 Task: Change  the formatting of the data to Which is Less than 10, In conditional formating, put the option 'Light Red Fill with Drak Red Text. 'In the sheet   Revive Sales   book
Action: Mouse moved to (35, 191)
Screenshot: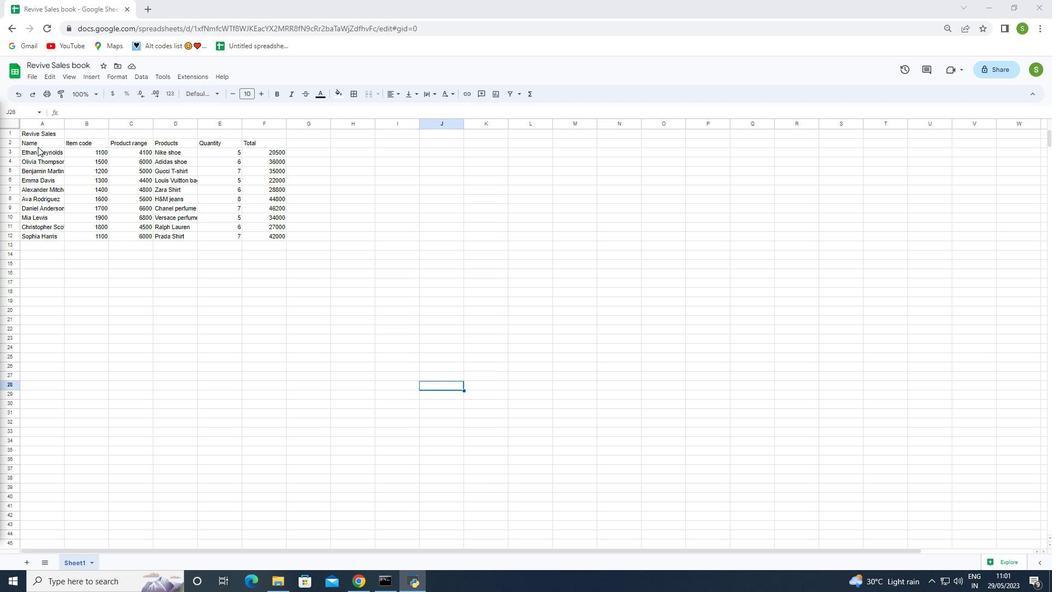 
Action: Mouse pressed left at (35, 191)
Screenshot: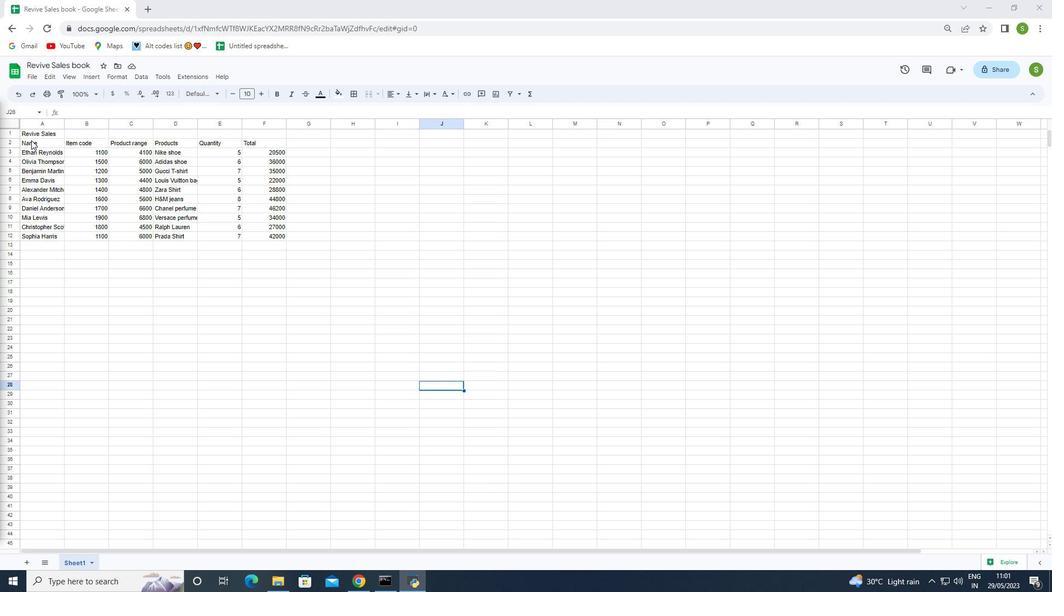 
Action: Key pressed <Key.shift><Key.right><Key.left><Key.down><Key.down><Key.down><Key.down><Key.down><Key.down><Key.down><Key.down><Key.down><Key.down><Key.down><Key.down>
Screenshot: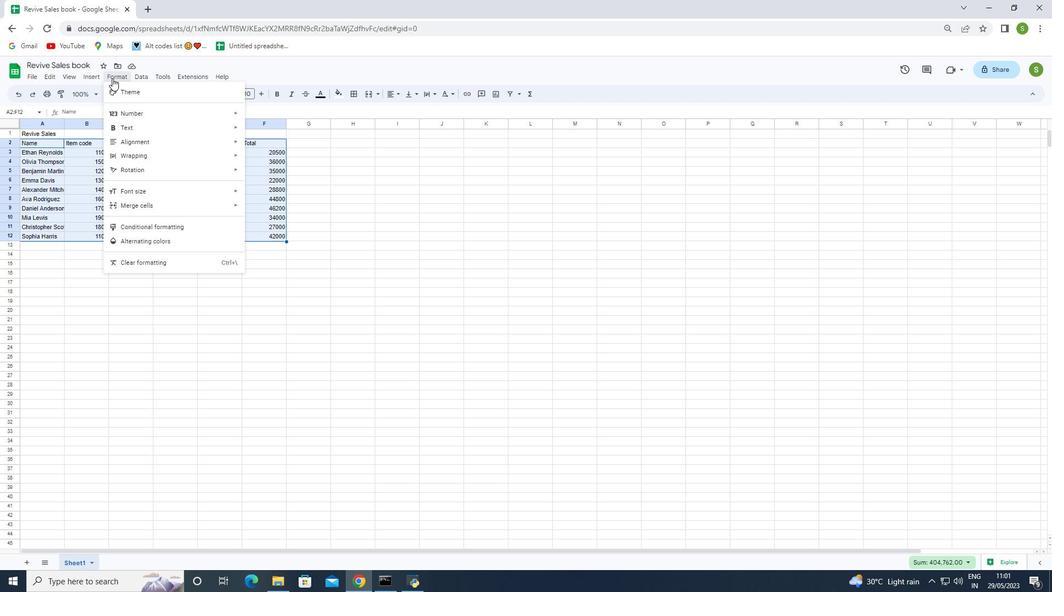 
Action: Mouse moved to (190, 104)
Screenshot: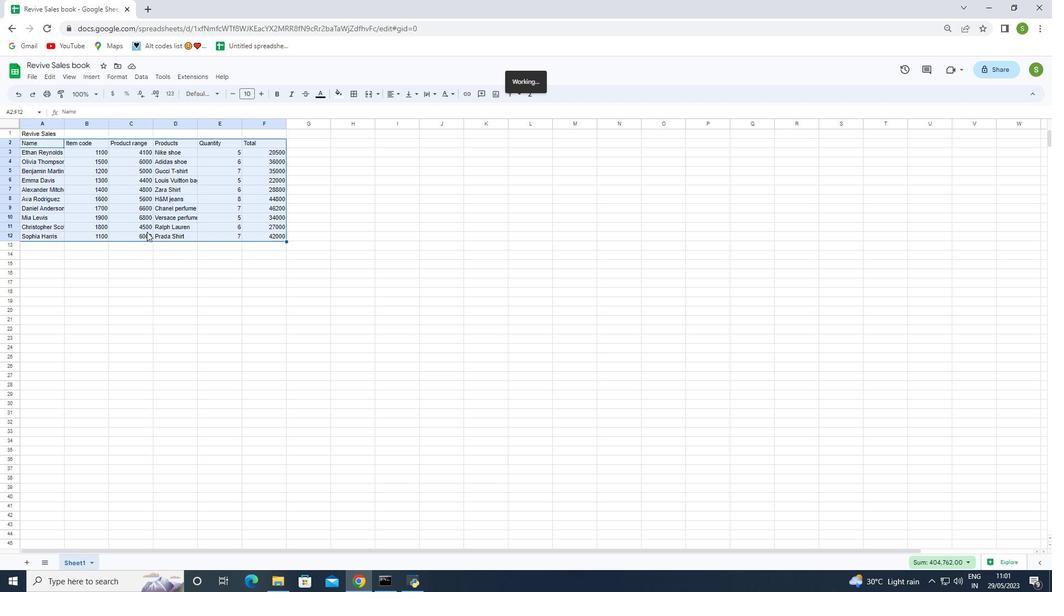 
Action: Mouse pressed left at (190, 104)
Screenshot: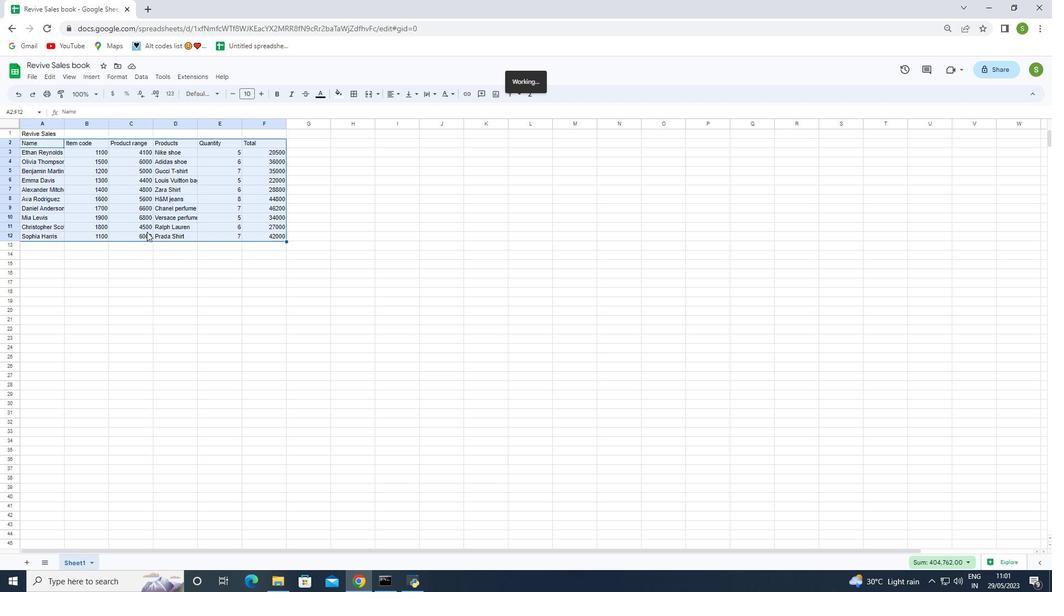 
Action: Mouse moved to (279, 336)
Screenshot: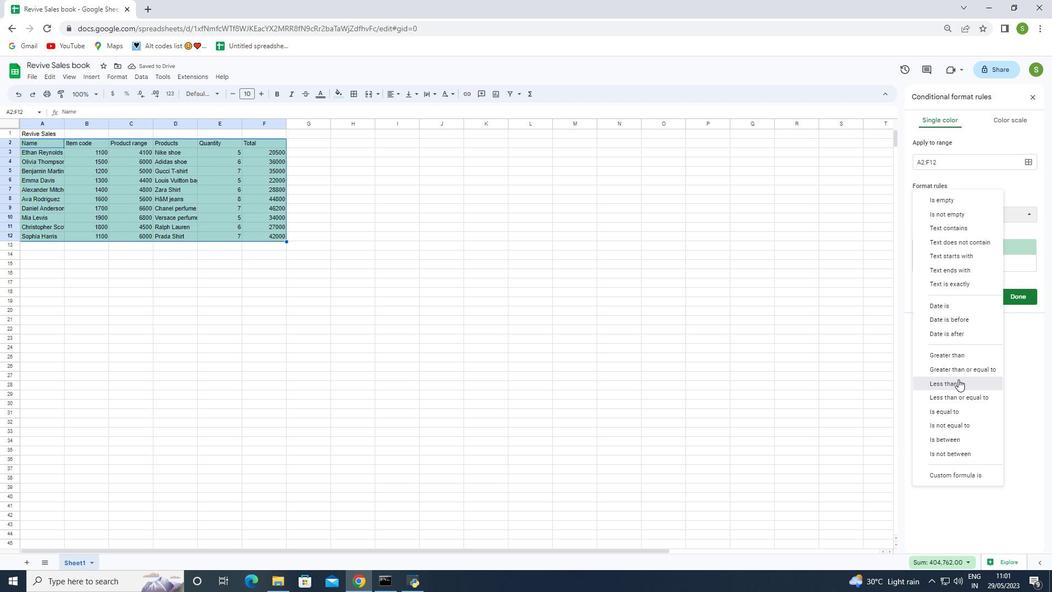 
Action: Mouse pressed left at (279, 336)
Screenshot: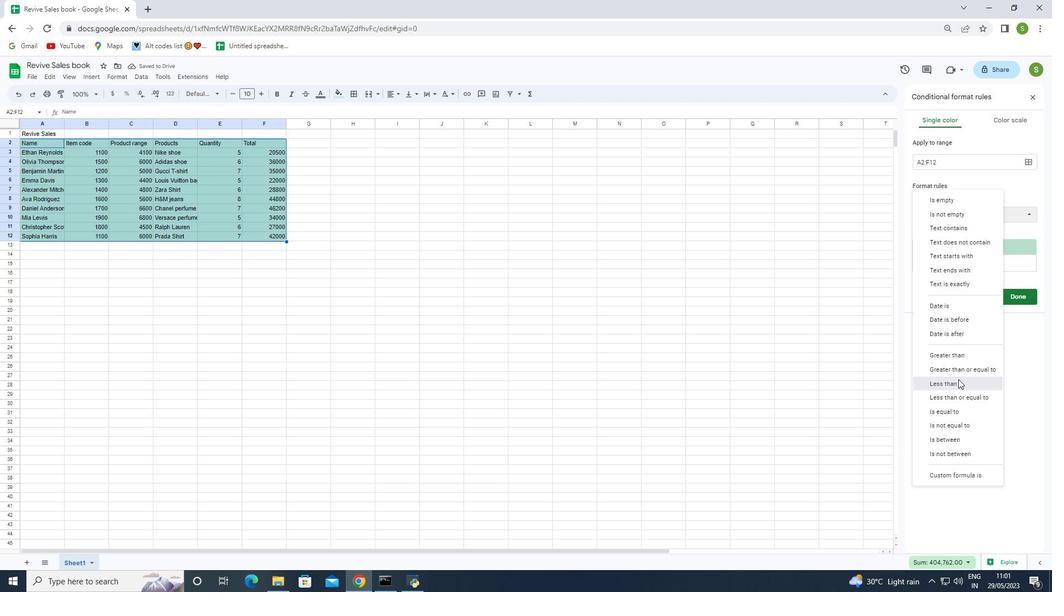 
Action: Mouse moved to (946, 313)
Screenshot: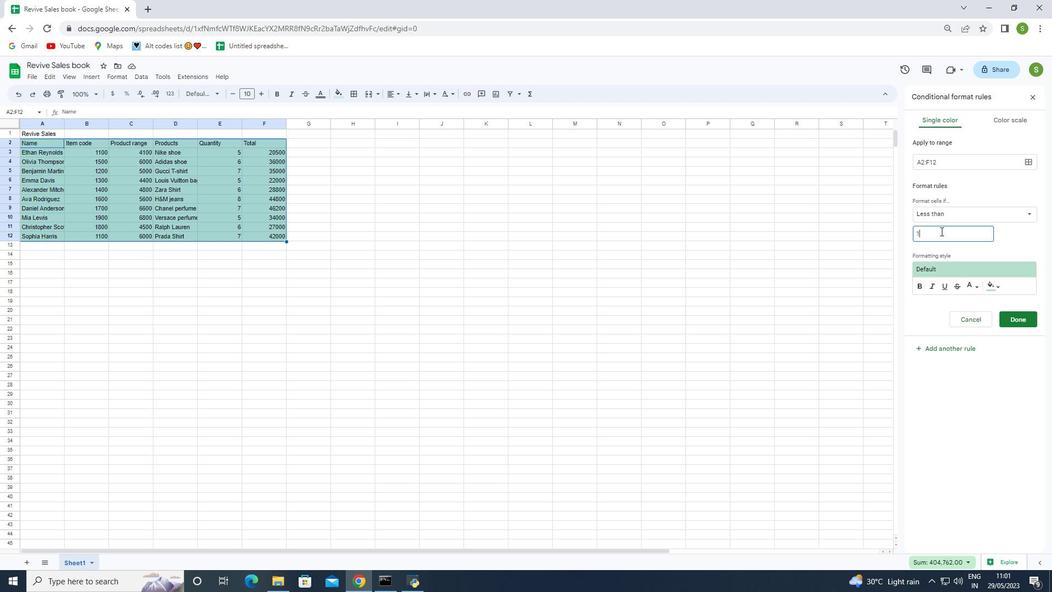 
Action: Mouse pressed left at (946, 313)
Screenshot: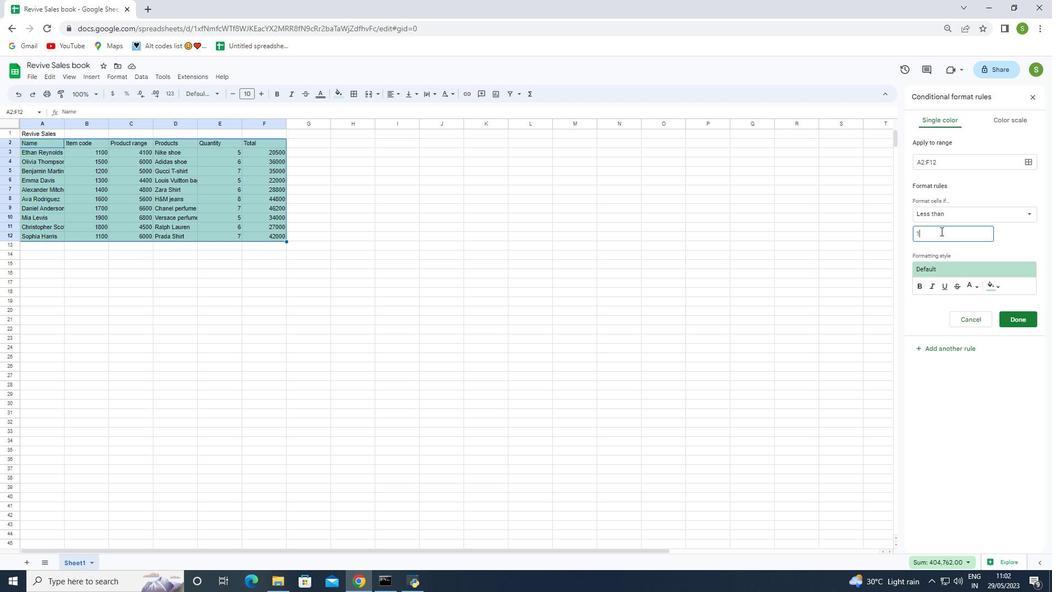 
Action: Mouse moved to (907, 372)
Screenshot: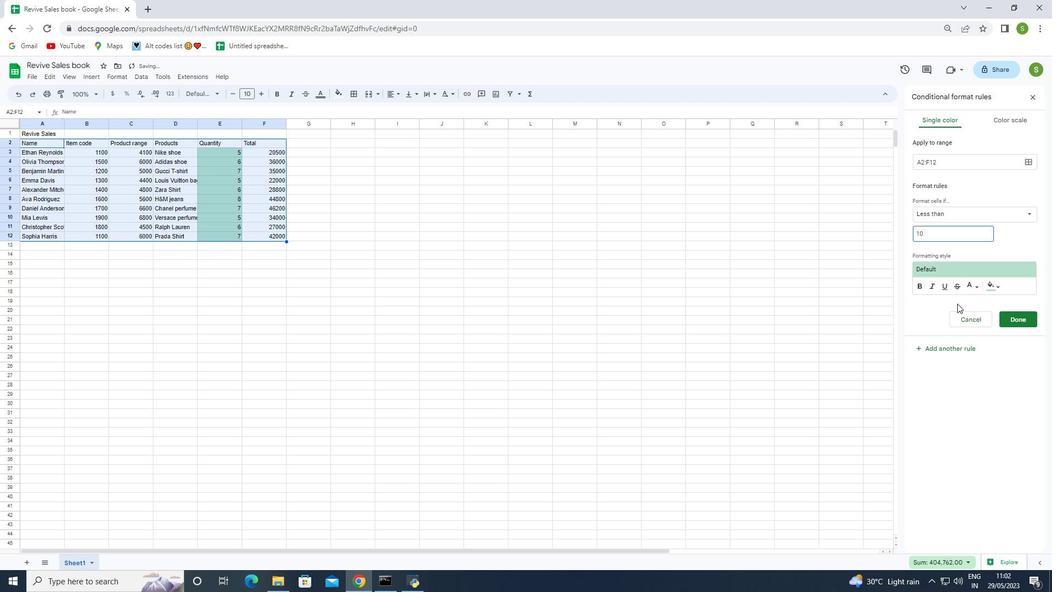 
Action: Mouse scrolled (907, 372) with delta (0, 0)
Screenshot: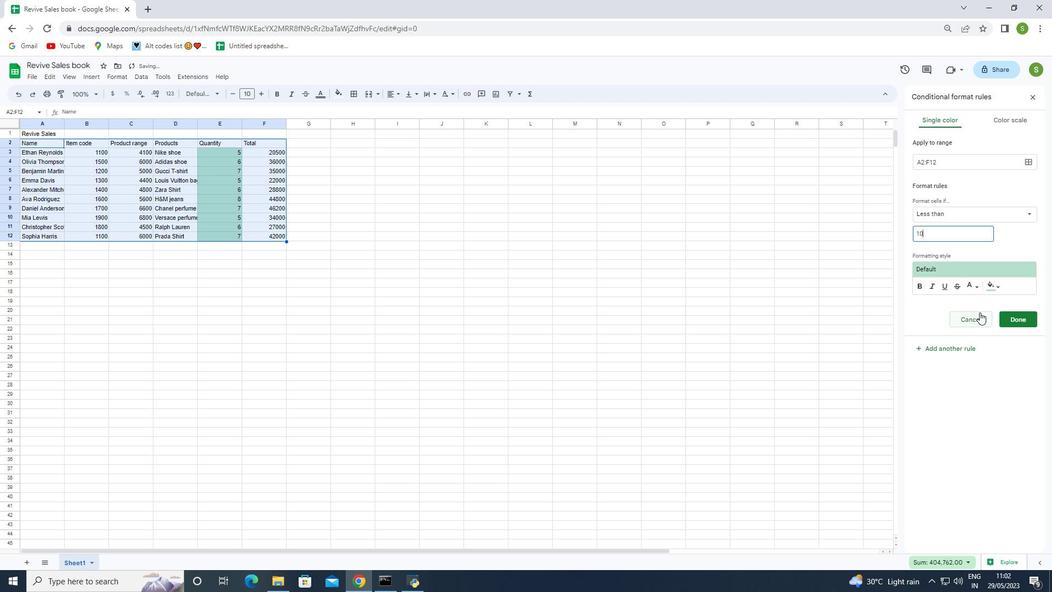 
Action: Mouse moved to (905, 446)
Screenshot: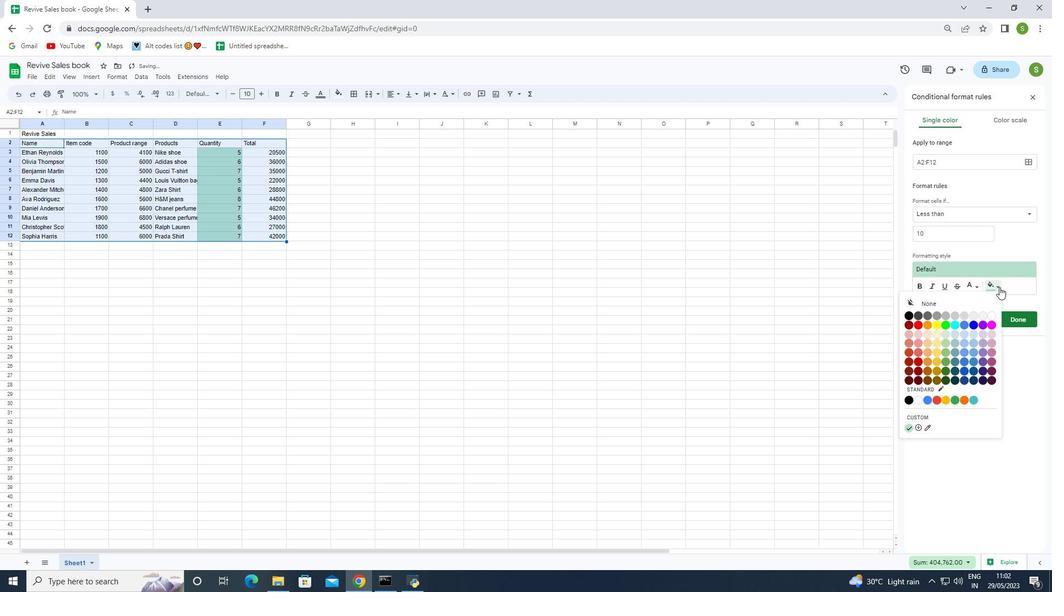 
Action: Mouse scrolled (908, 464) with delta (0, 0)
Screenshot: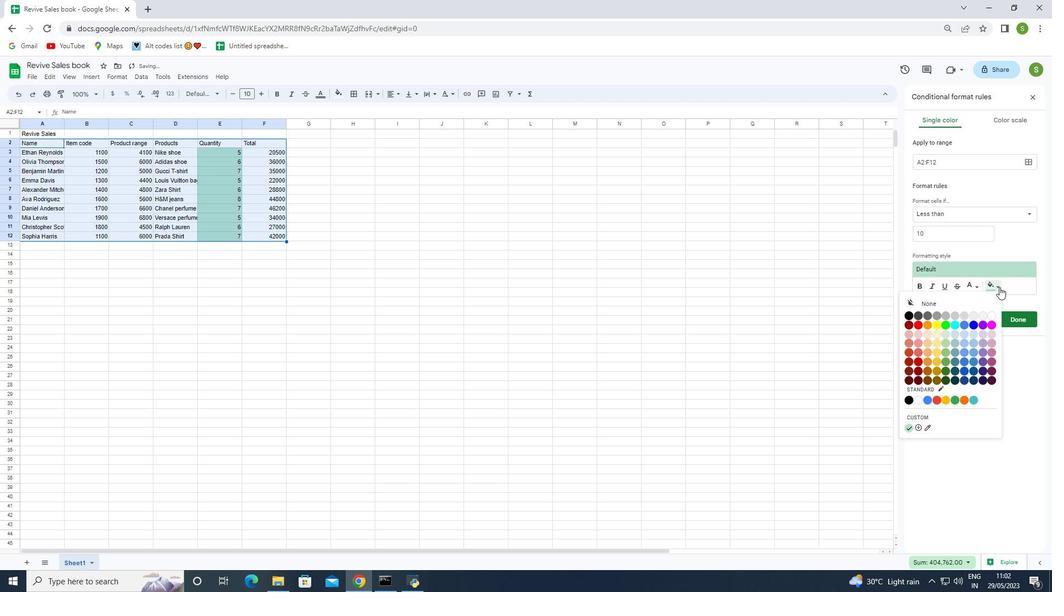 
Action: Mouse moved to (911, 442)
Screenshot: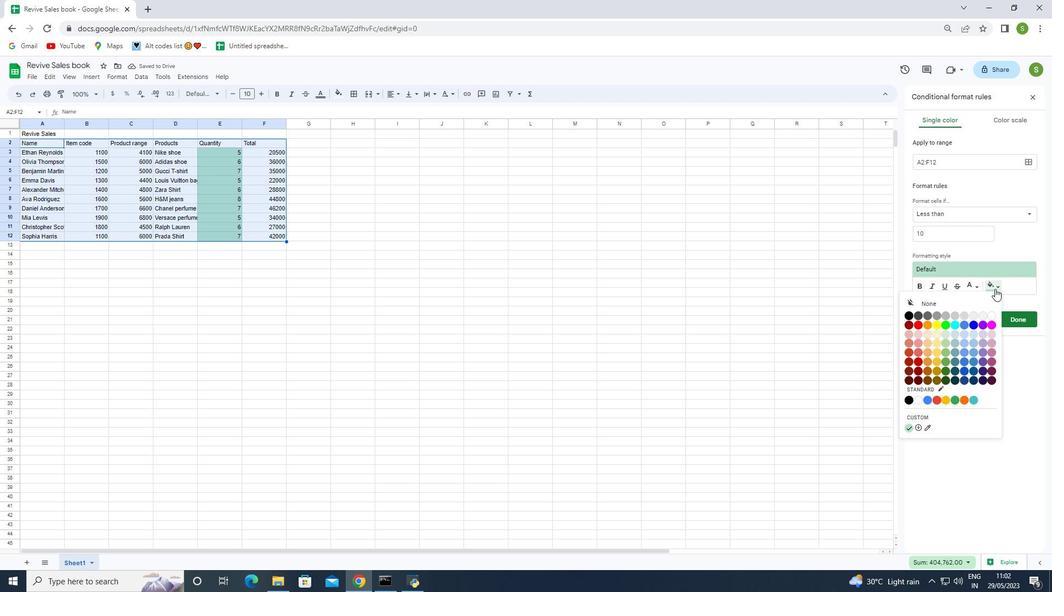 
Action: Mouse pressed left at (911, 442)
Screenshot: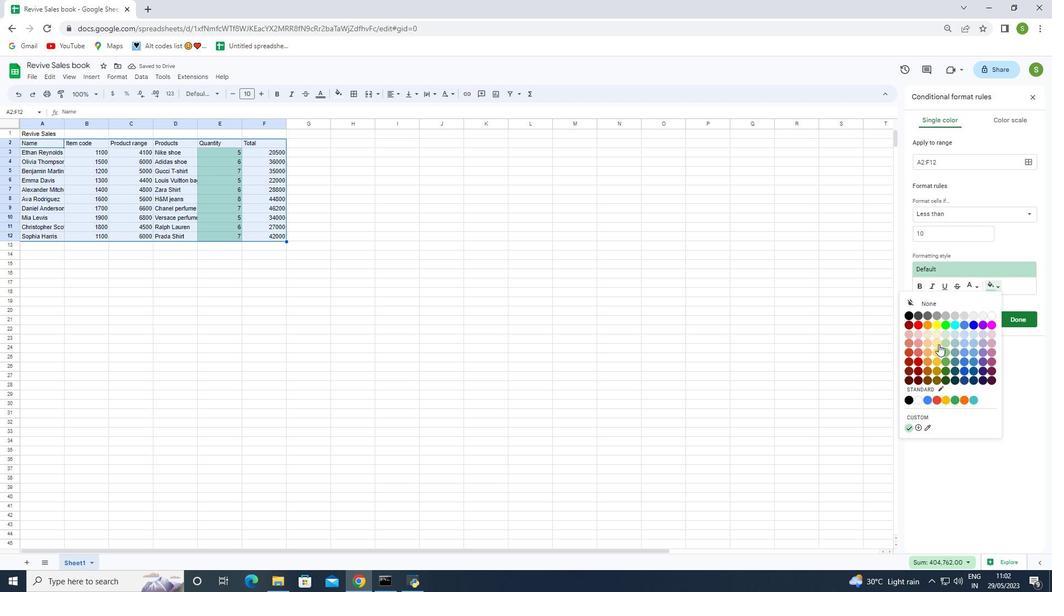 
Action: Mouse moved to (892, 349)
Screenshot: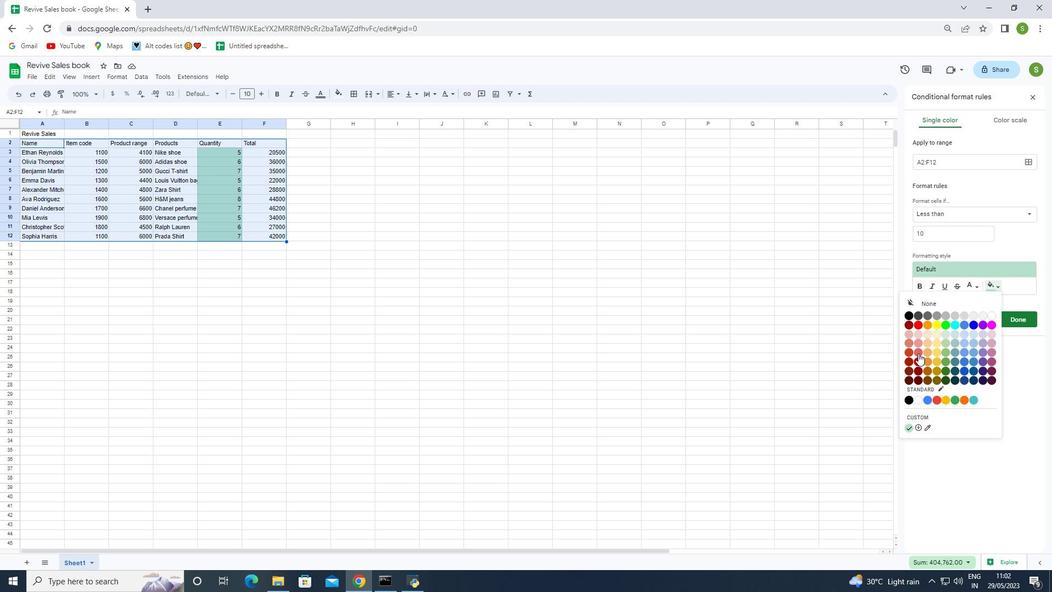 
Action: Mouse pressed left at (892, 349)
Screenshot: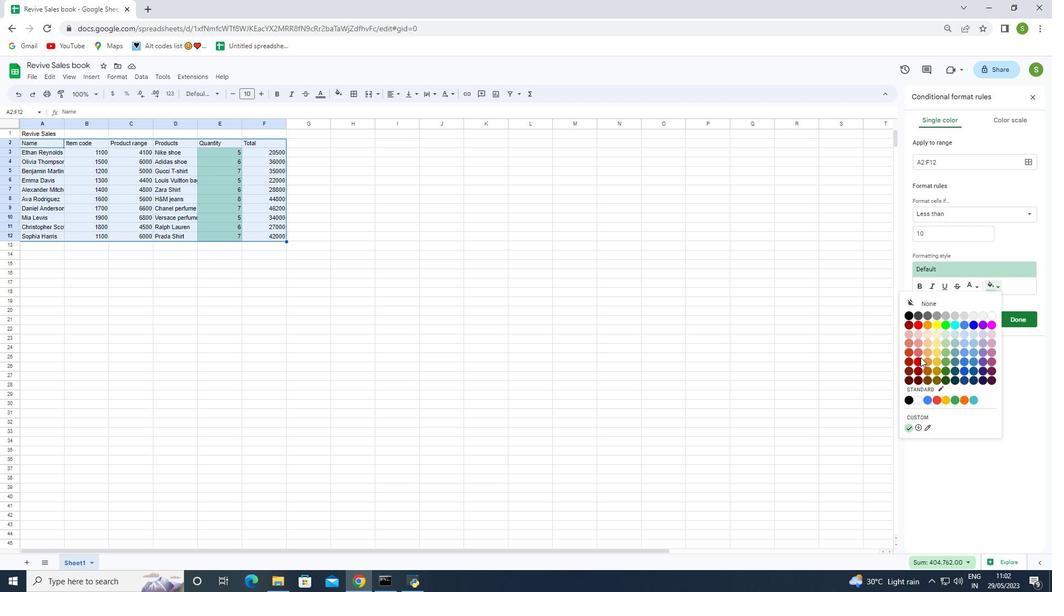 
Action: Key pressed 10
Screenshot: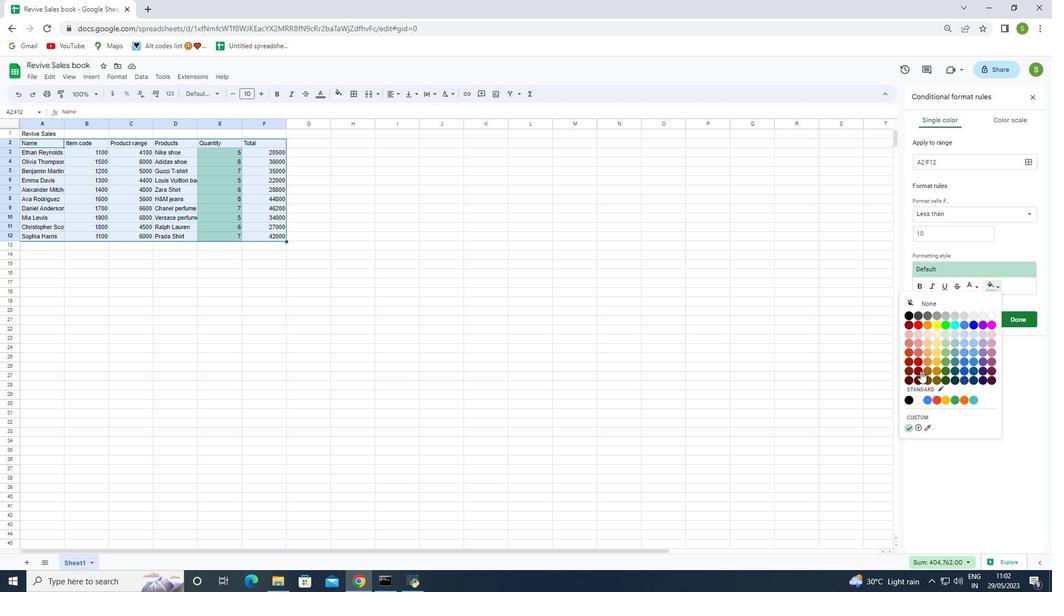 
Action: Mouse moved to (952, 430)
Screenshot: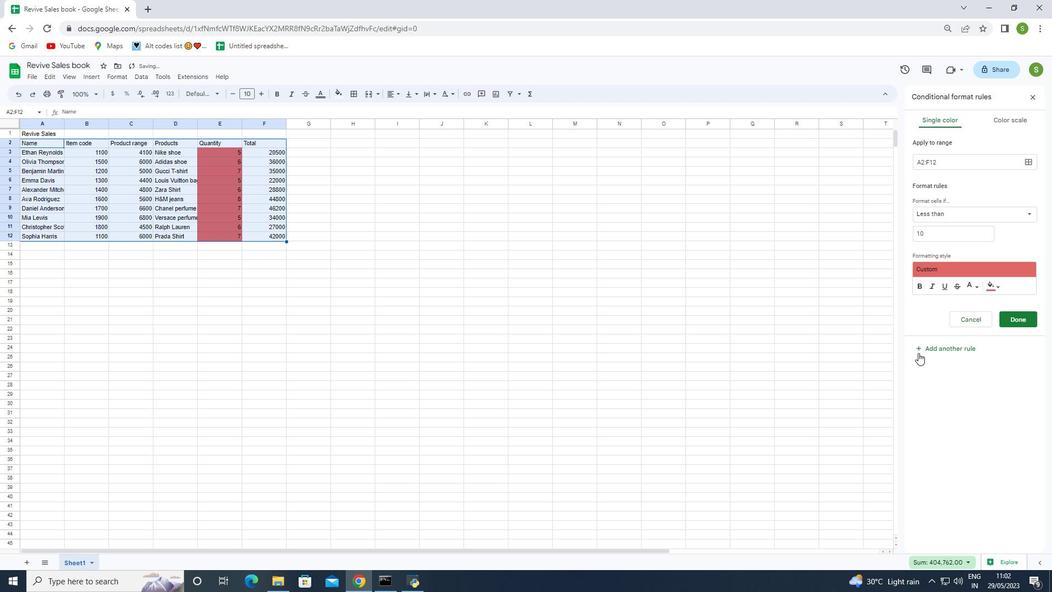
Action: Mouse pressed left at (952, 430)
Screenshot: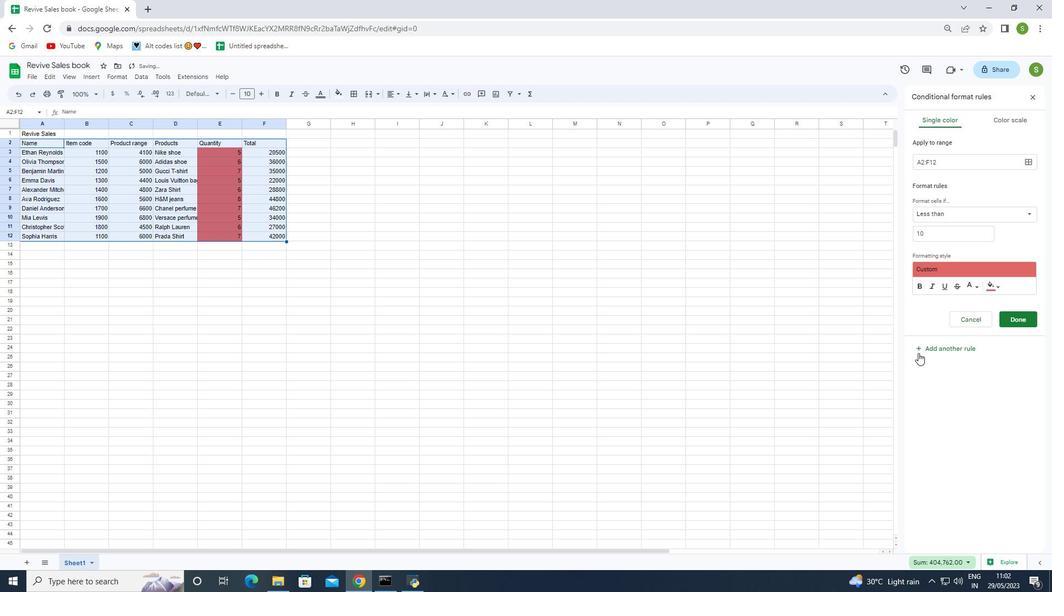 
Action: Mouse moved to (835, 279)
Screenshot: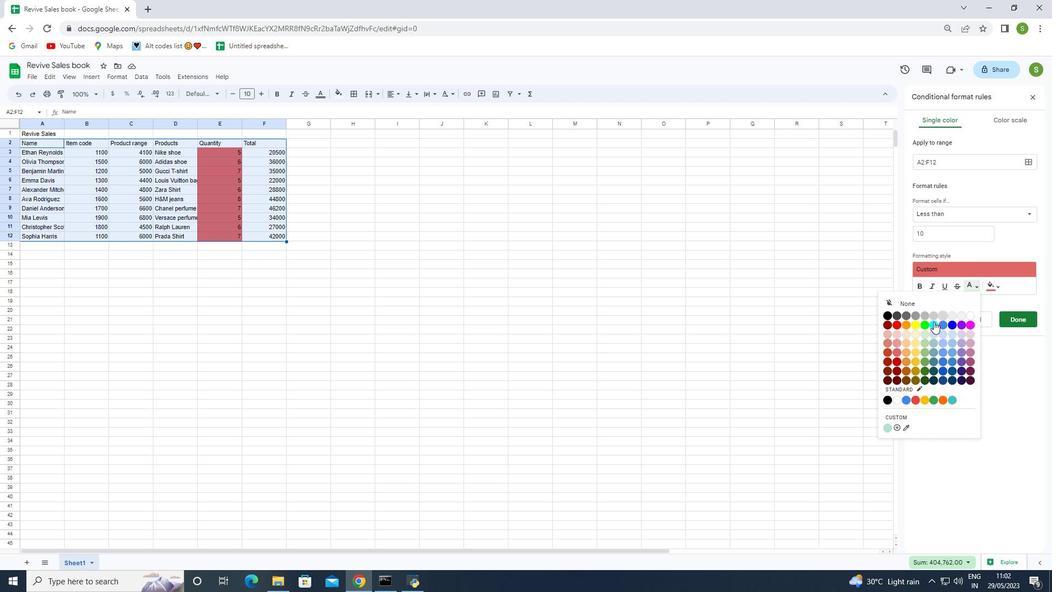 
Action: Mouse pressed left at (835, 279)
Screenshot: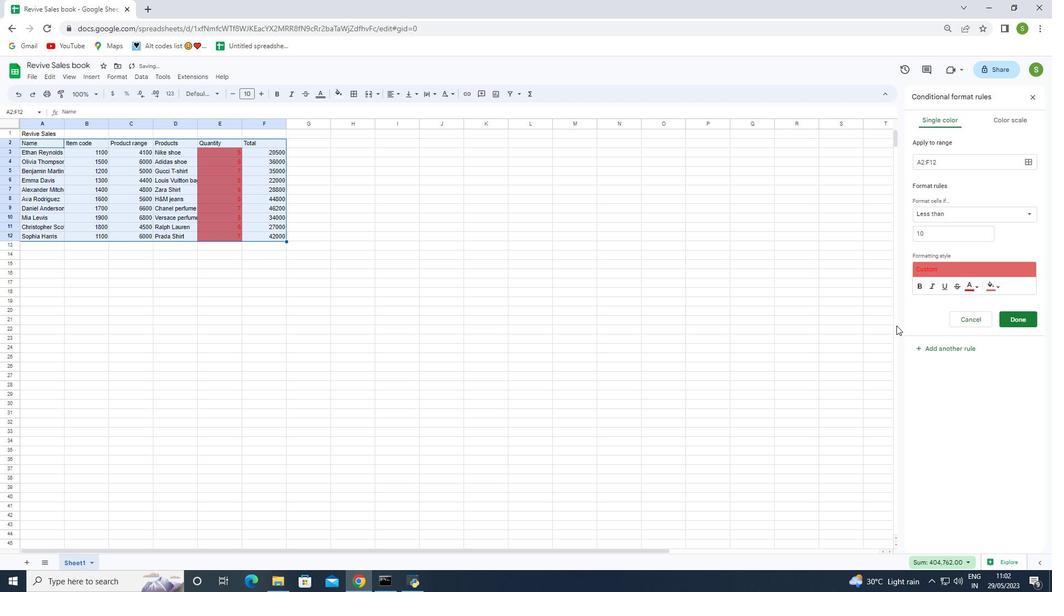 
Action: Mouse moved to (959, 434)
Screenshot: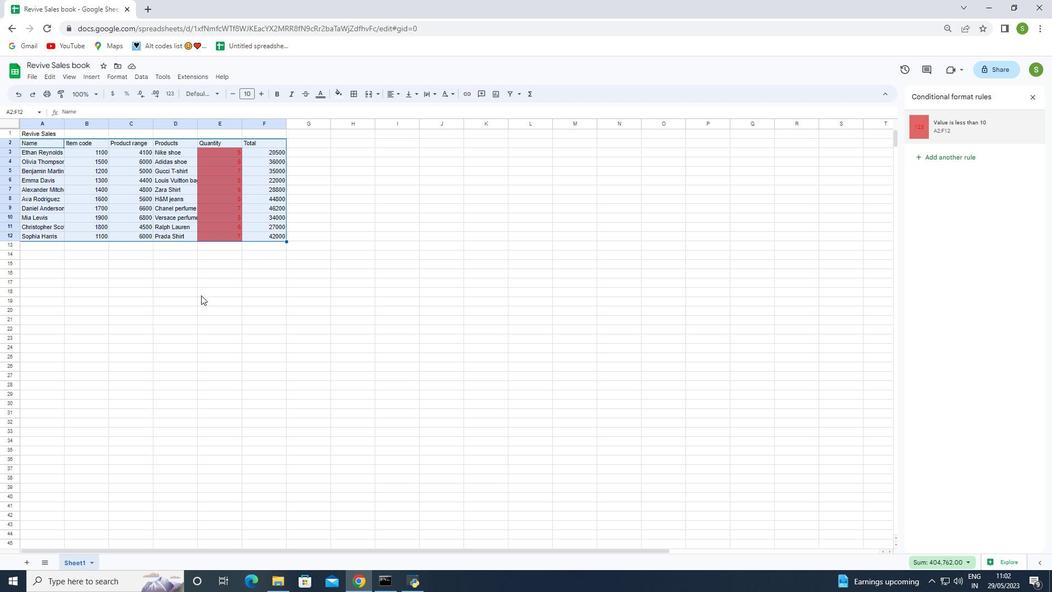 
Action: Mouse pressed left at (959, 434)
Screenshot: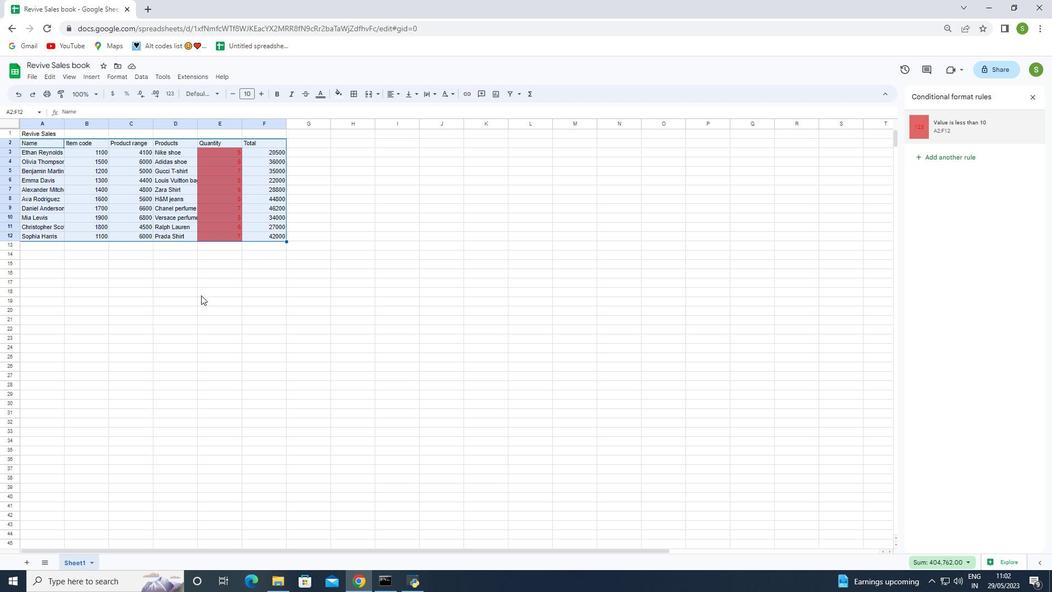 
Action: Mouse moved to (831, 246)
Screenshot: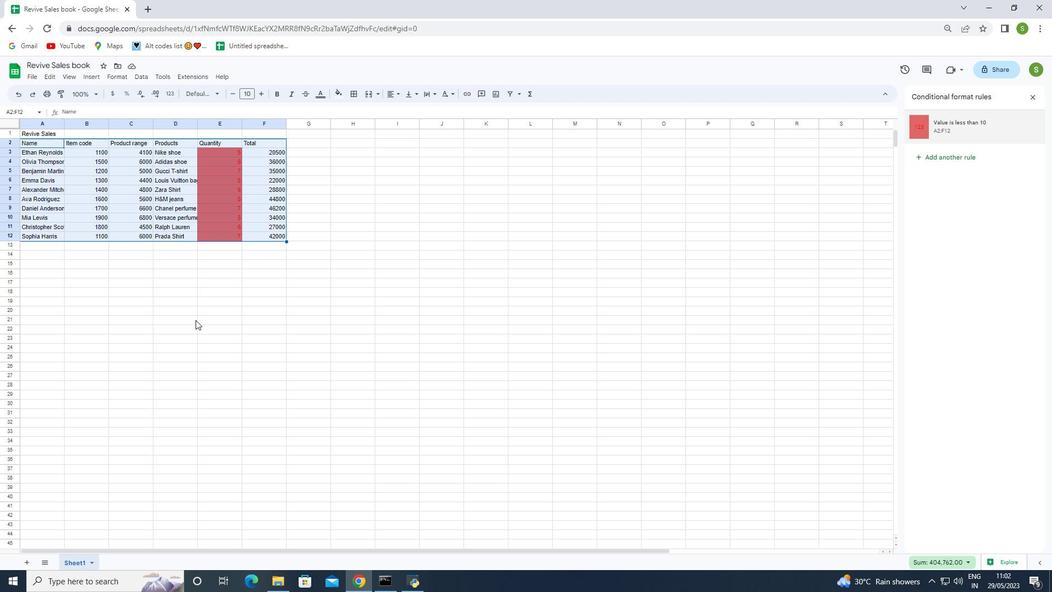 
Action: Mouse pressed left at (831, 246)
Screenshot: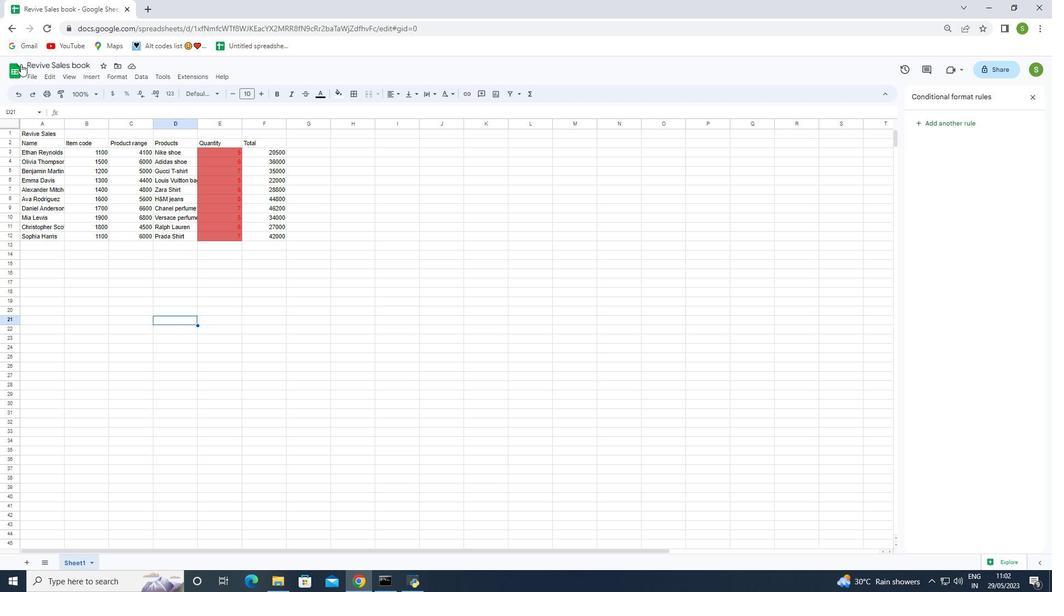 
Action: Mouse moved to (900, 406)
Screenshot: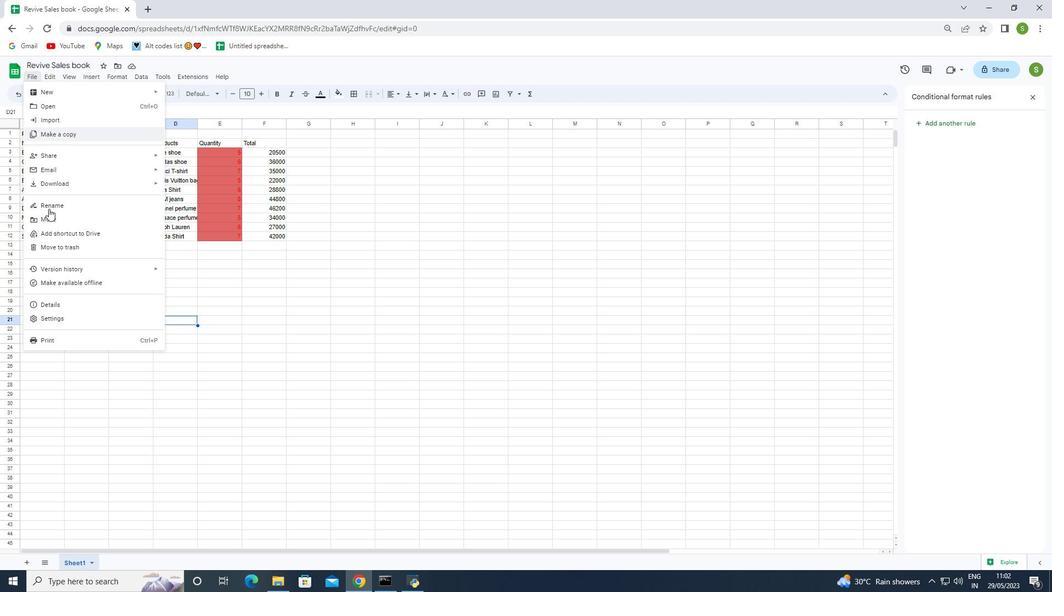 
Action: Mouse pressed left at (900, 406)
Screenshot: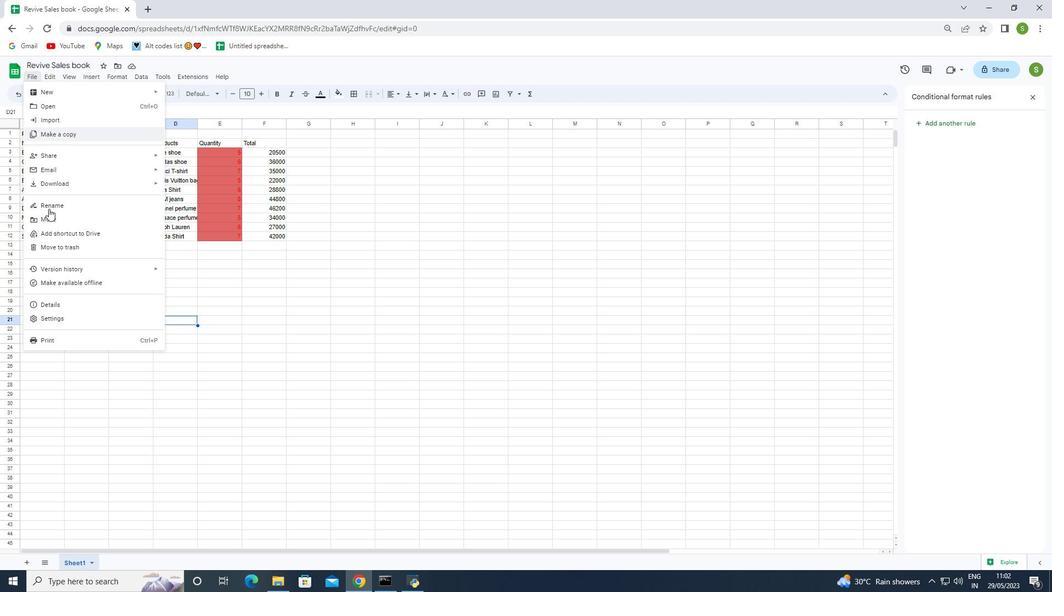 
Action: Mouse moved to (956, 436)
Screenshot: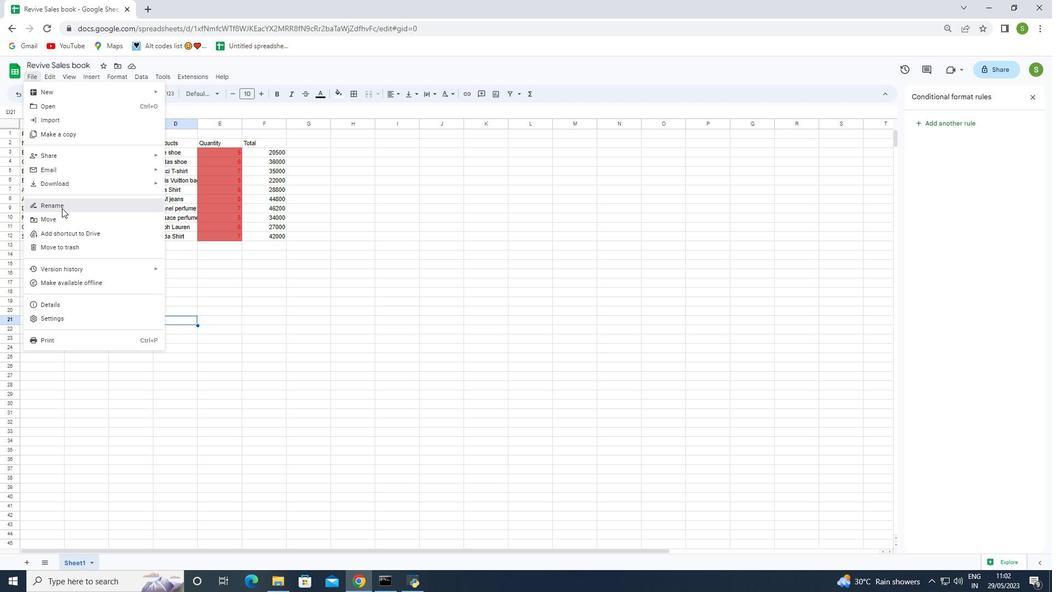 
Action: Mouse pressed left at (956, 436)
Screenshot: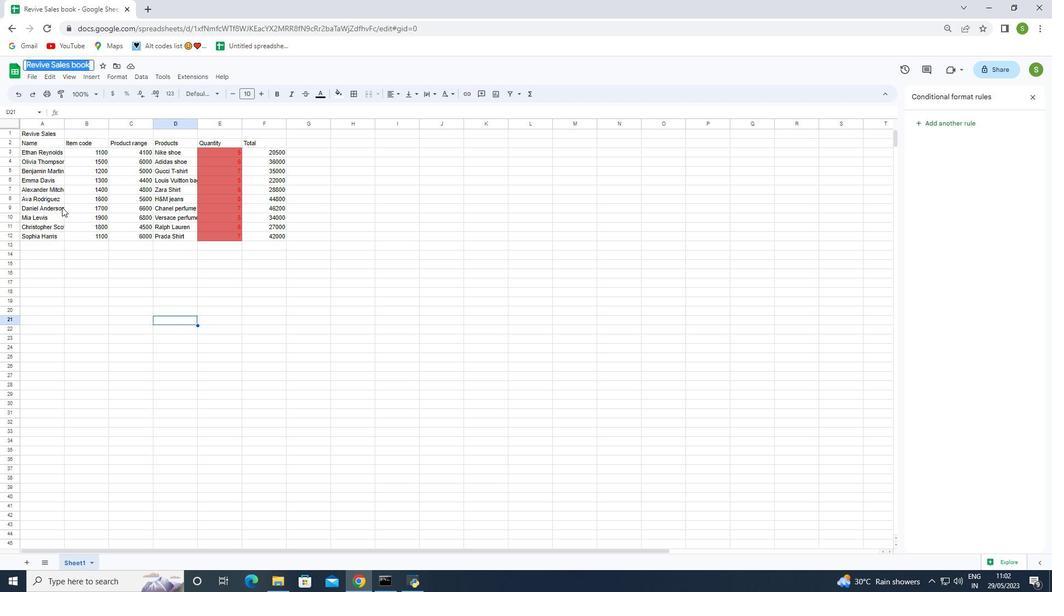 
Action: Mouse moved to (989, 450)
Screenshot: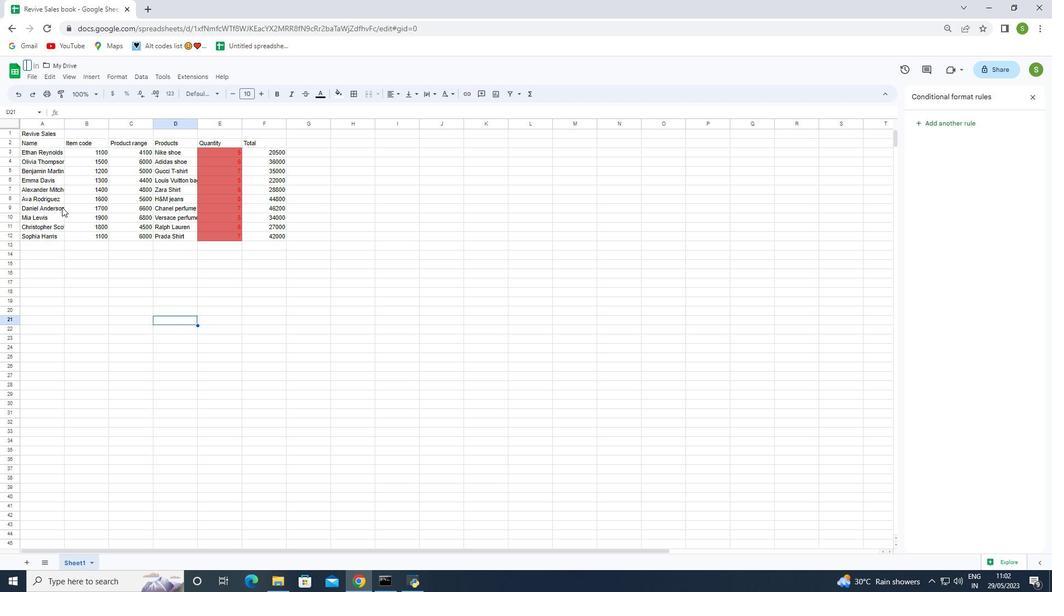
Action: Mouse pressed left at (989, 450)
Screenshot: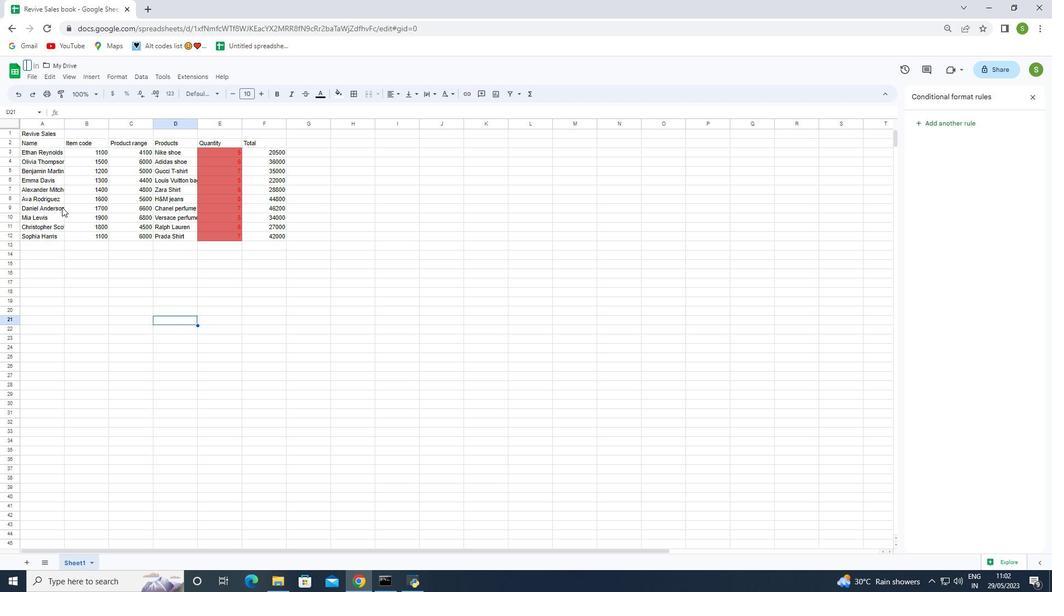 
Action: Mouse moved to (956, 430)
Screenshot: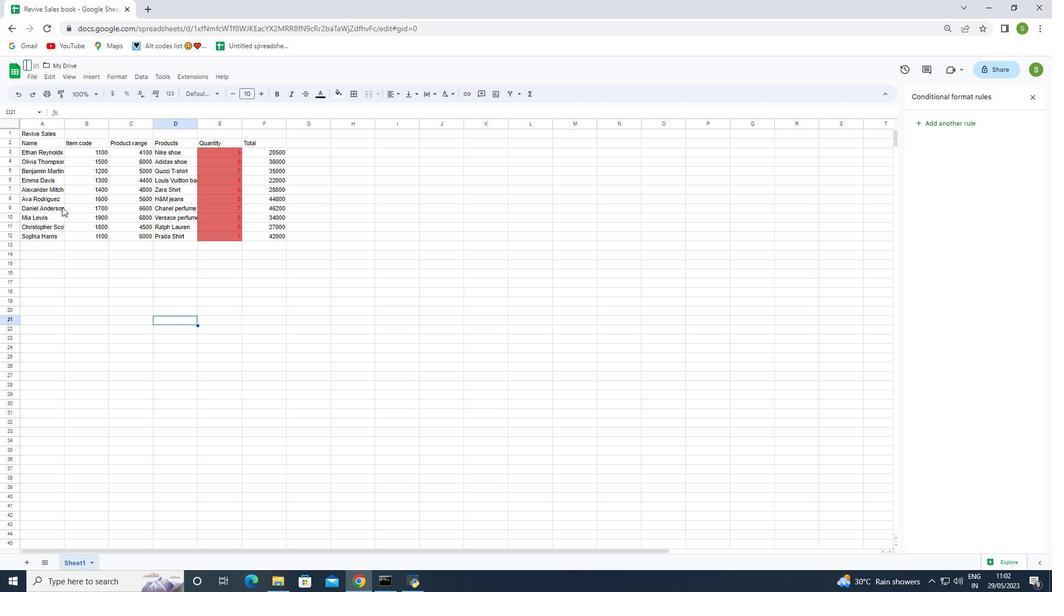 
Action: Mouse pressed left at (956, 430)
Screenshot: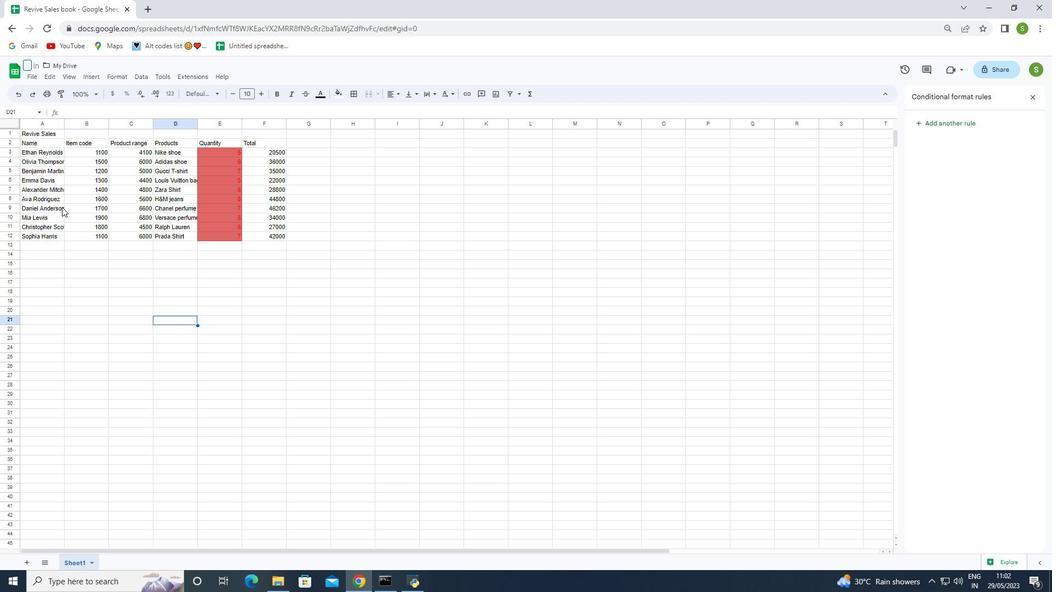 
Action: Mouse moved to (831, 279)
Screenshot: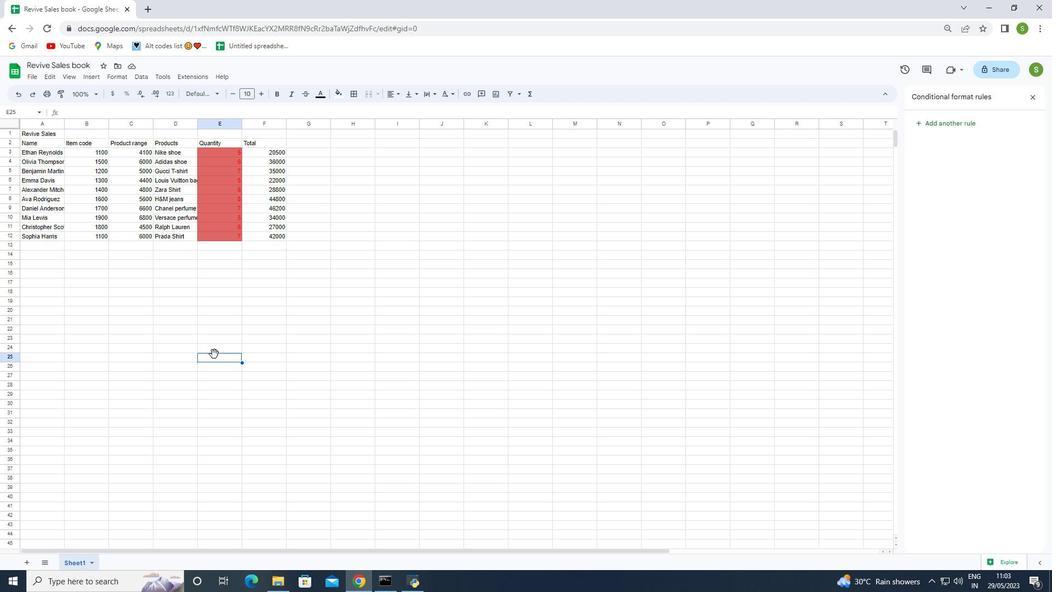 
Action: Mouse pressed left at (831, 279)
Screenshot: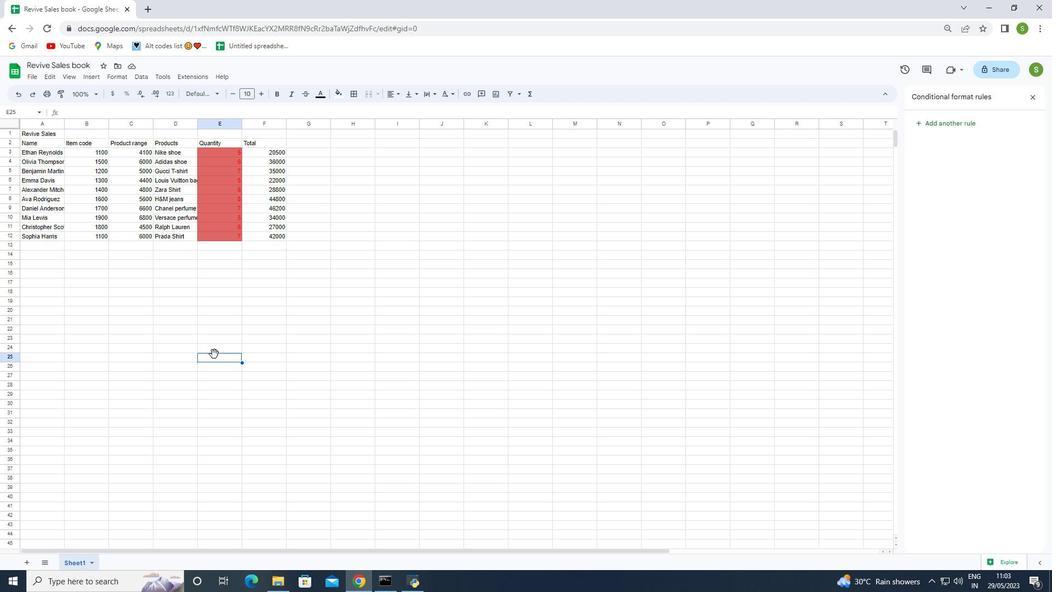 
Action: Mouse moved to (522, 151)
Screenshot: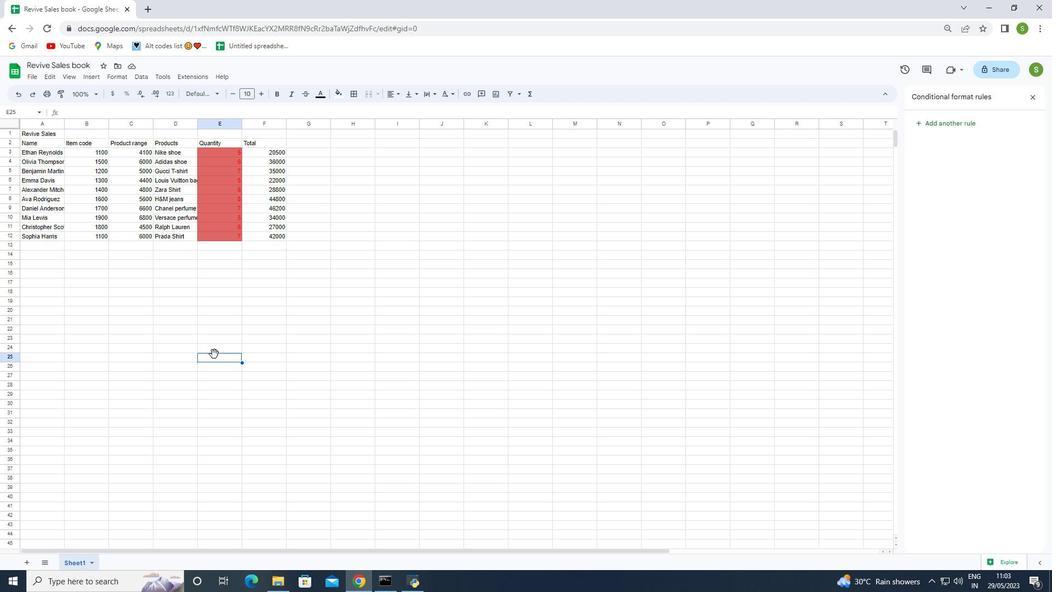 
Action: Mouse pressed left at (522, 151)
Screenshot: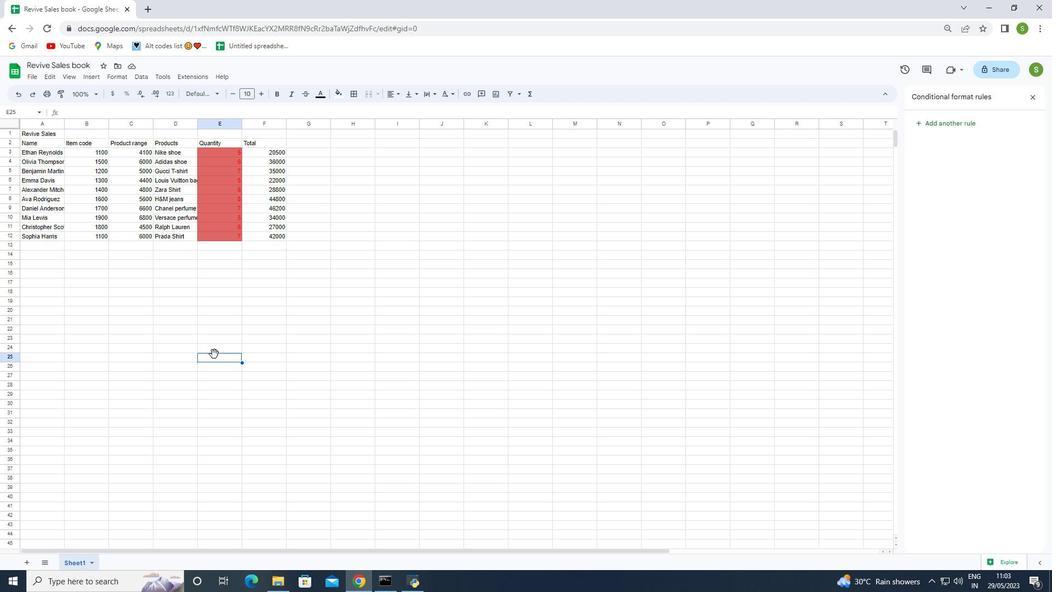 
Action: Mouse moved to (521, 133)
Screenshot: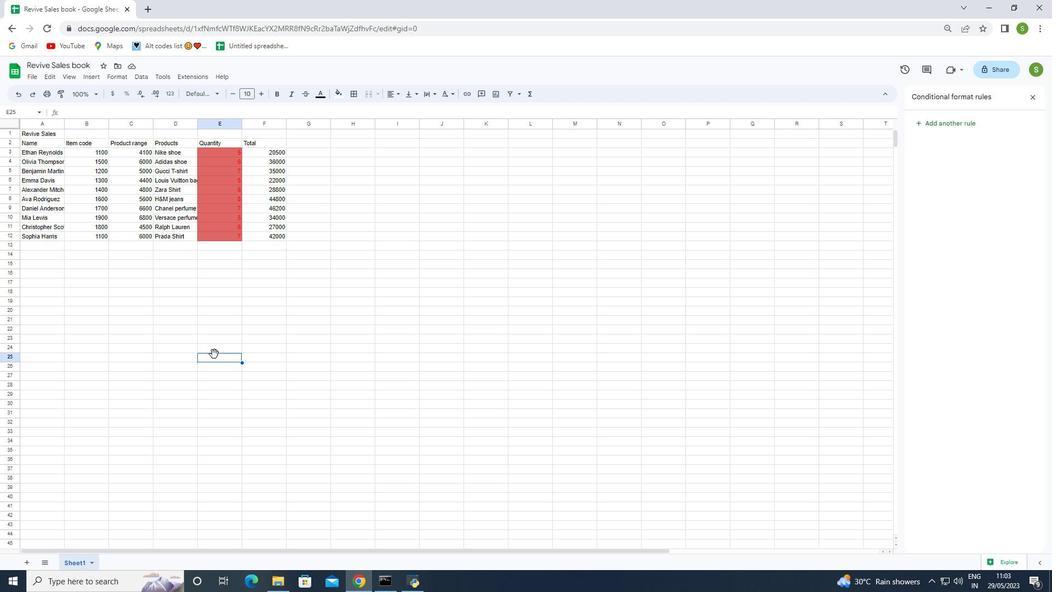 
Action: Mouse pressed left at (521, 133)
Screenshot: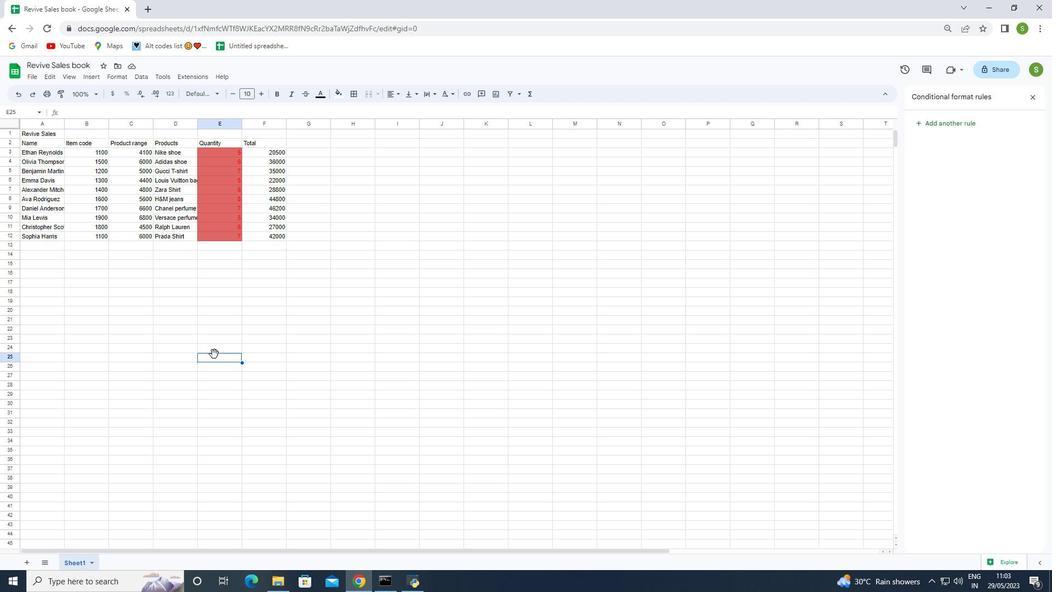 
Action: Mouse moved to (729, 147)
Screenshot: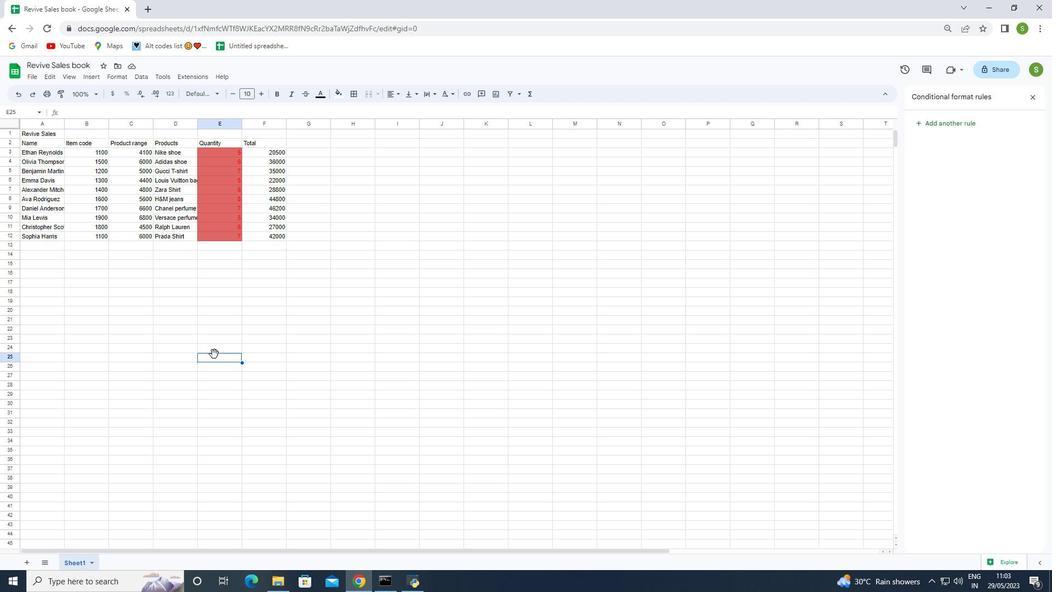 
Action: Mouse pressed left at (729, 147)
Screenshot: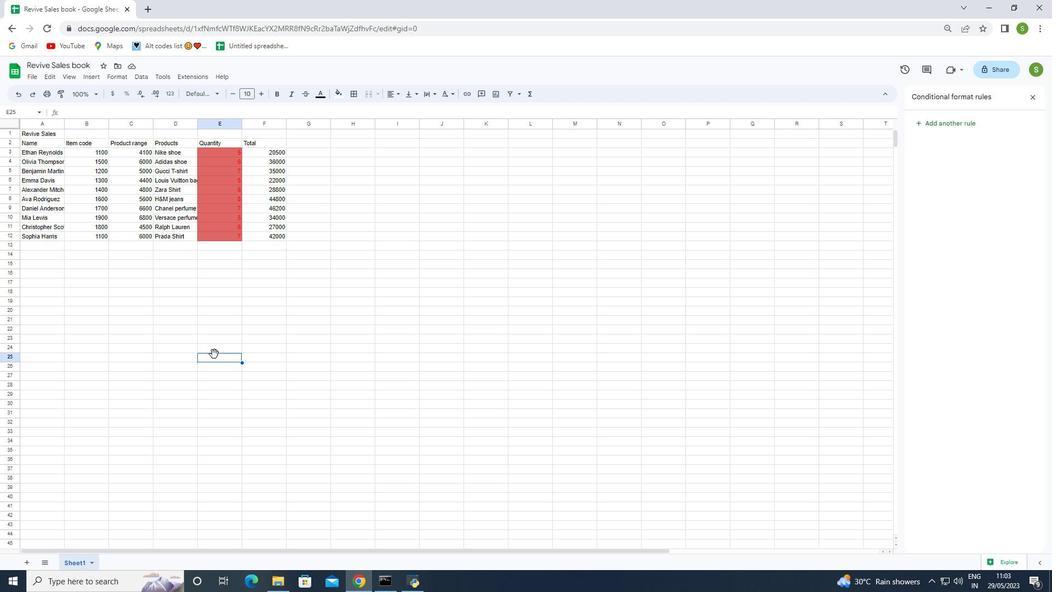 
Action: Mouse moved to (980, 478)
Screenshot: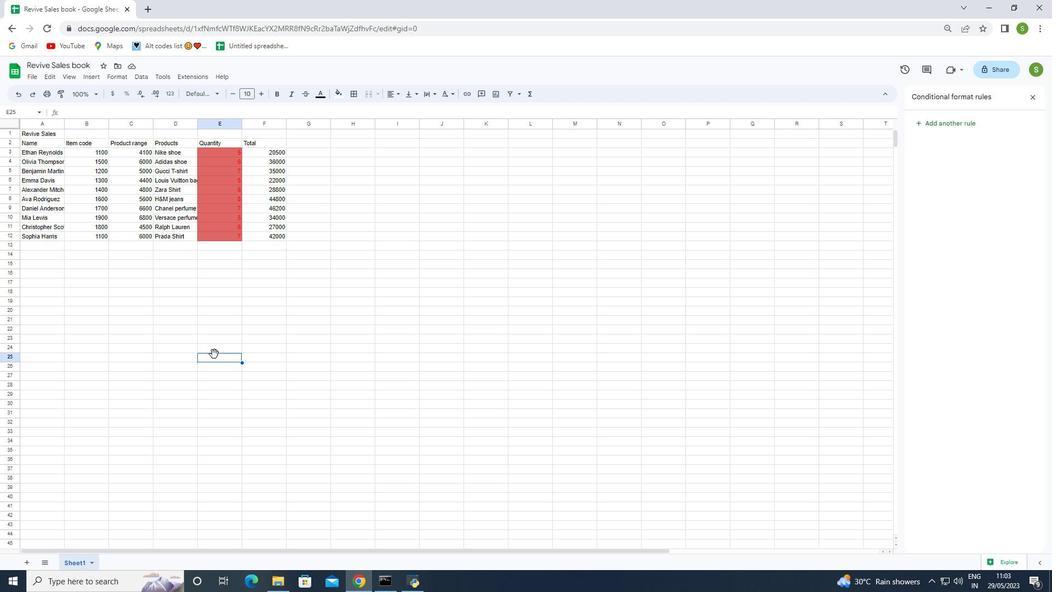 
Action: Mouse pressed left at (980, 478)
Screenshot: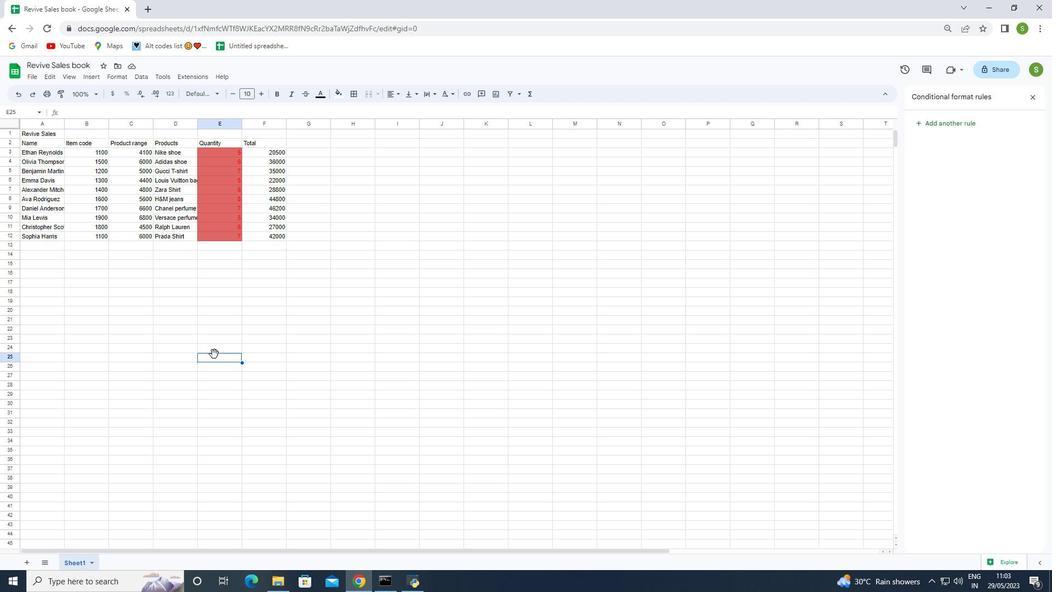 
Action: Mouse moved to (566, 314)
Screenshot: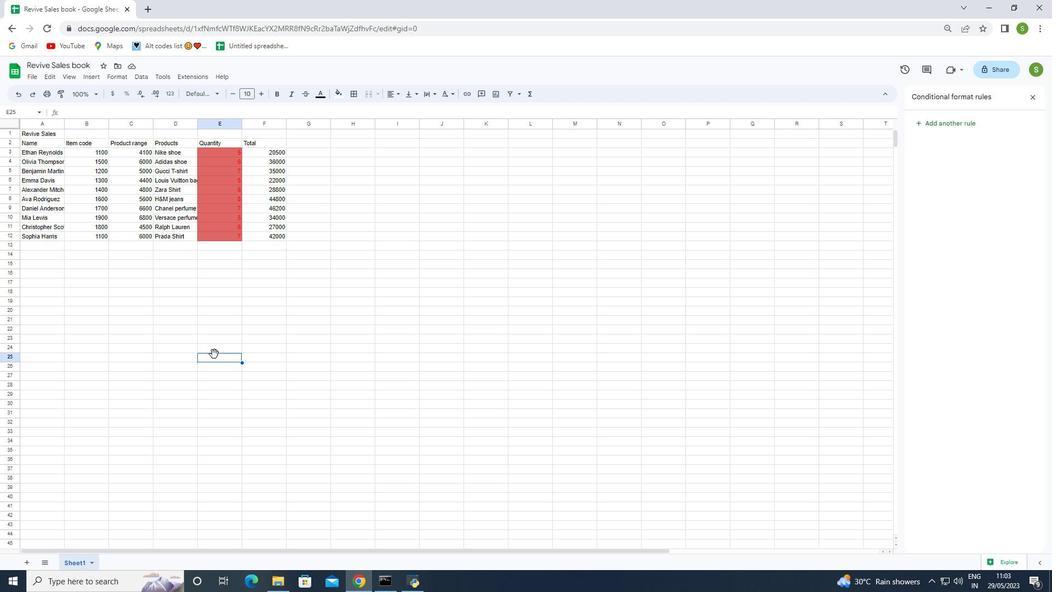 
Action: Mouse pressed left at (566, 314)
Screenshot: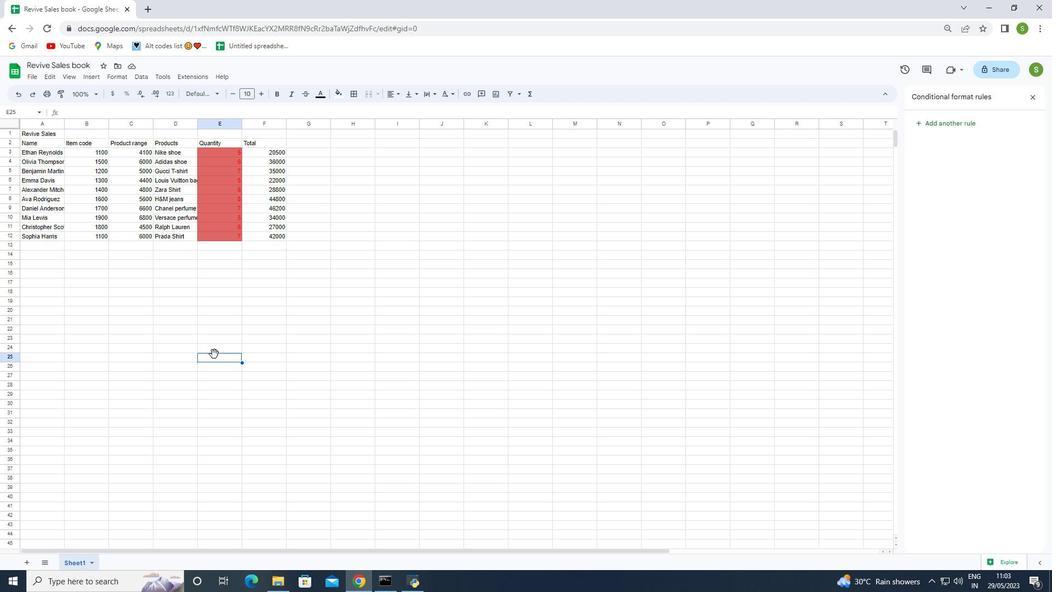 
Action: Mouse moved to (29, 140)
Screenshot: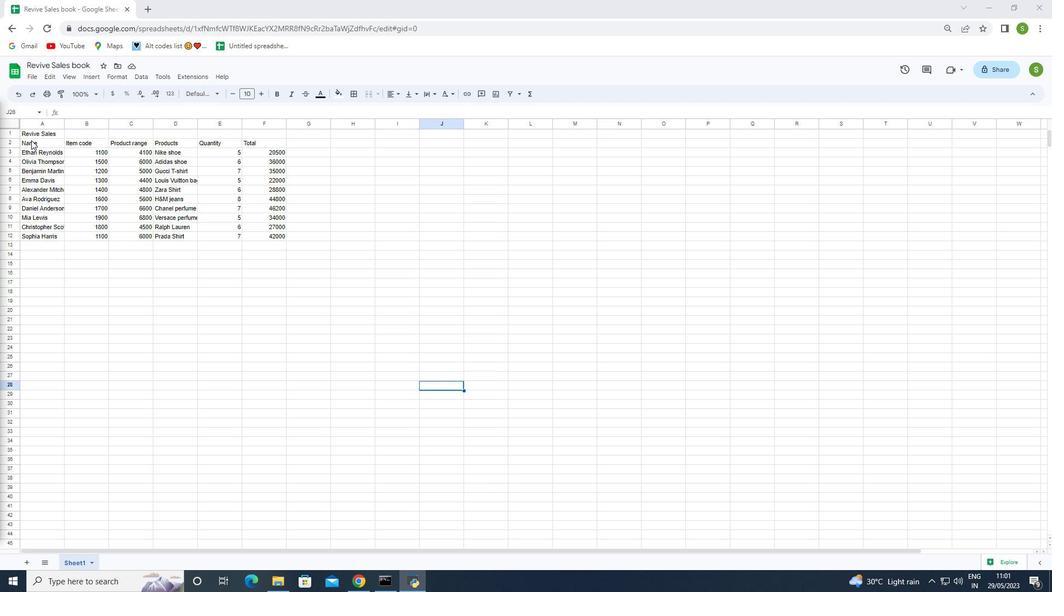 
Action: Mouse pressed left at (29, 140)
Screenshot: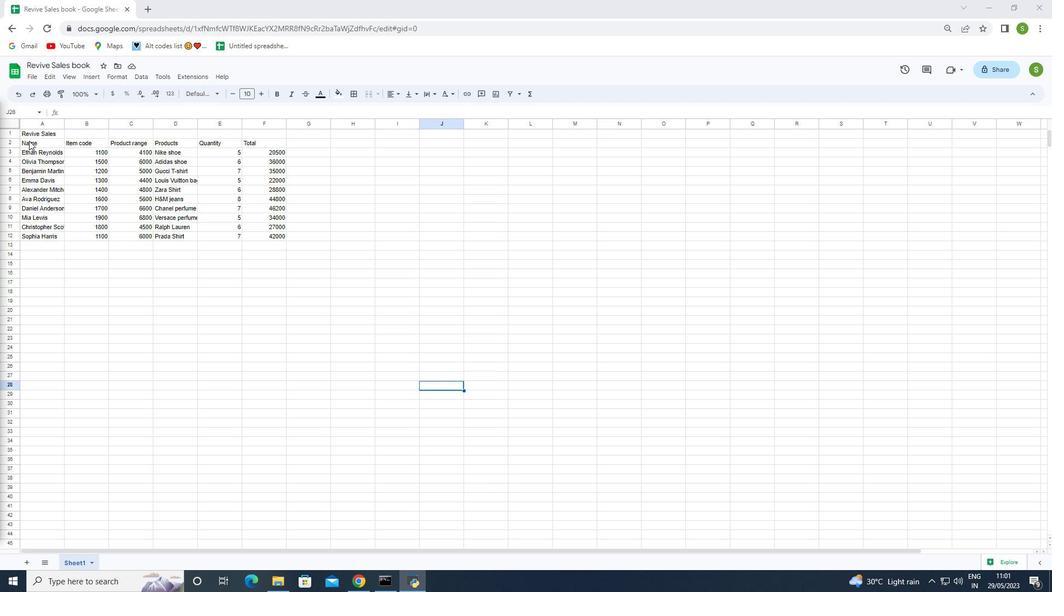 
Action: Mouse moved to (112, 78)
Screenshot: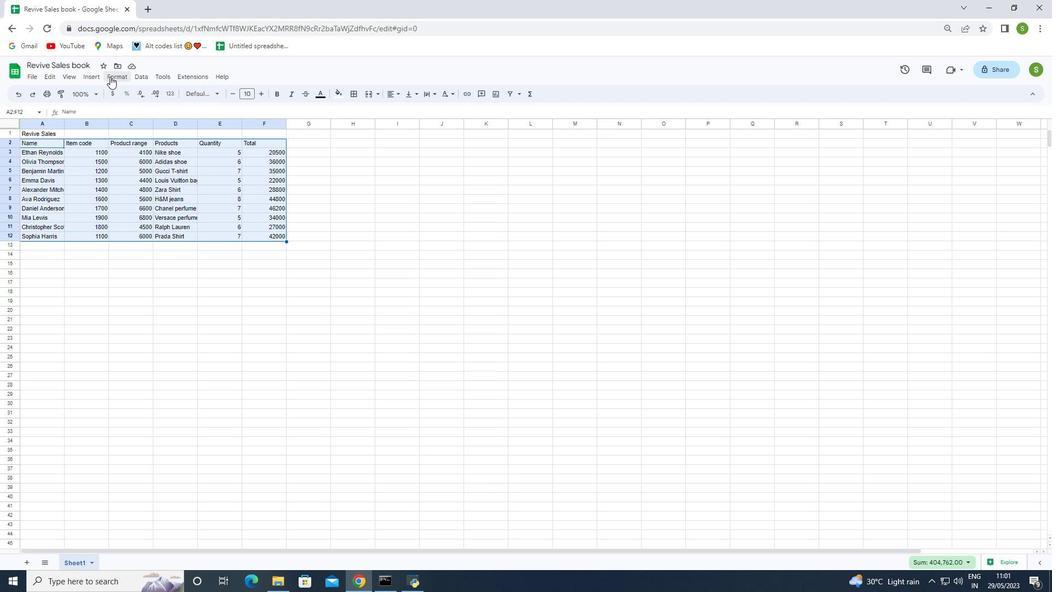 
Action: Mouse pressed left at (112, 78)
Screenshot: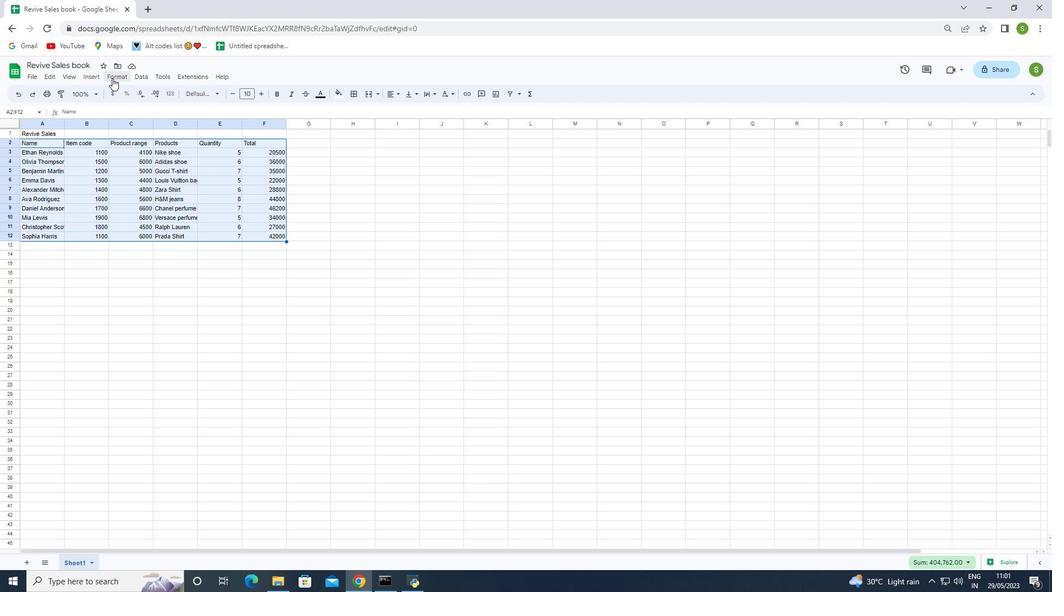 
Action: Mouse moved to (146, 231)
Screenshot: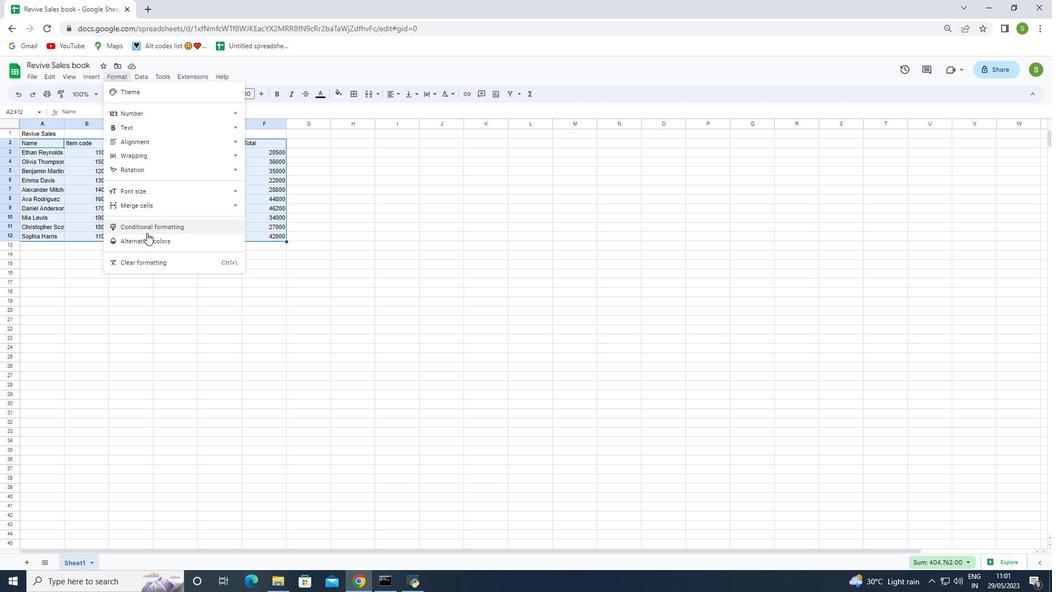 
Action: Mouse pressed left at (146, 231)
Screenshot: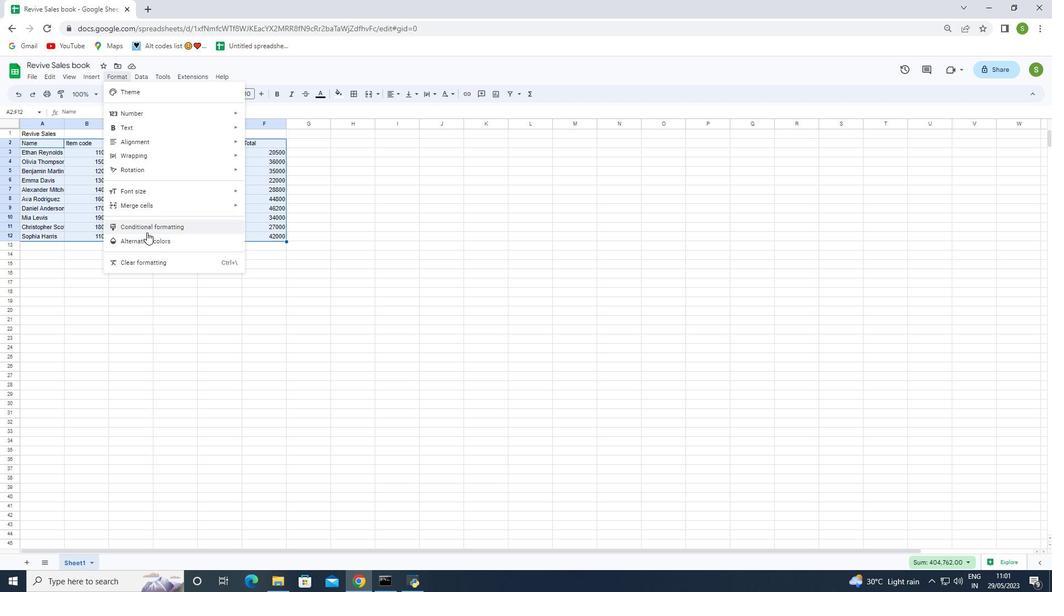 
Action: Mouse moved to (943, 213)
Screenshot: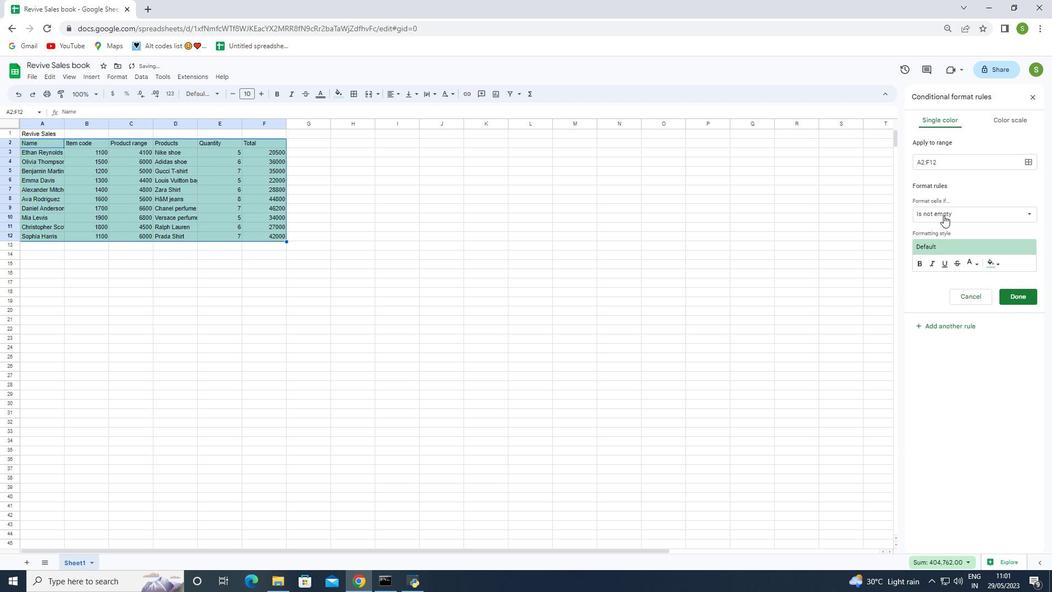 
Action: Mouse pressed left at (943, 213)
Screenshot: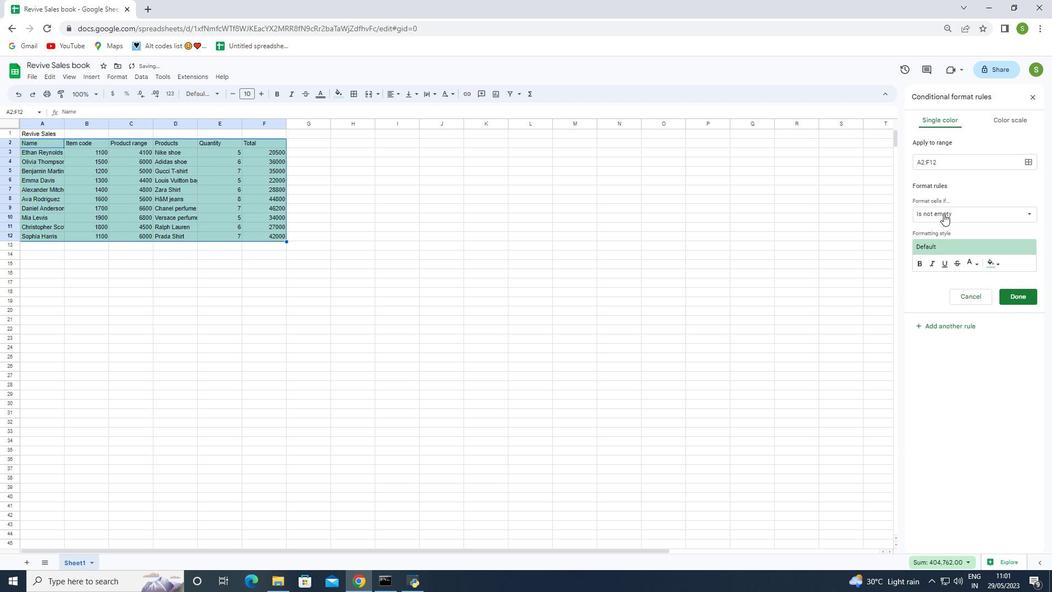 
Action: Mouse moved to (958, 379)
Screenshot: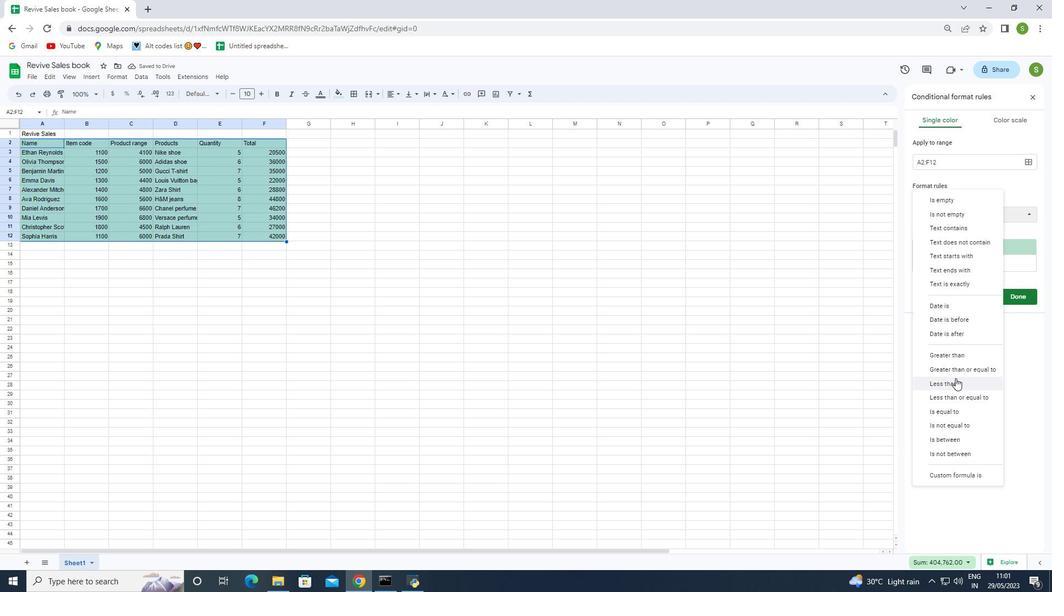 
Action: Mouse pressed left at (958, 379)
Screenshot: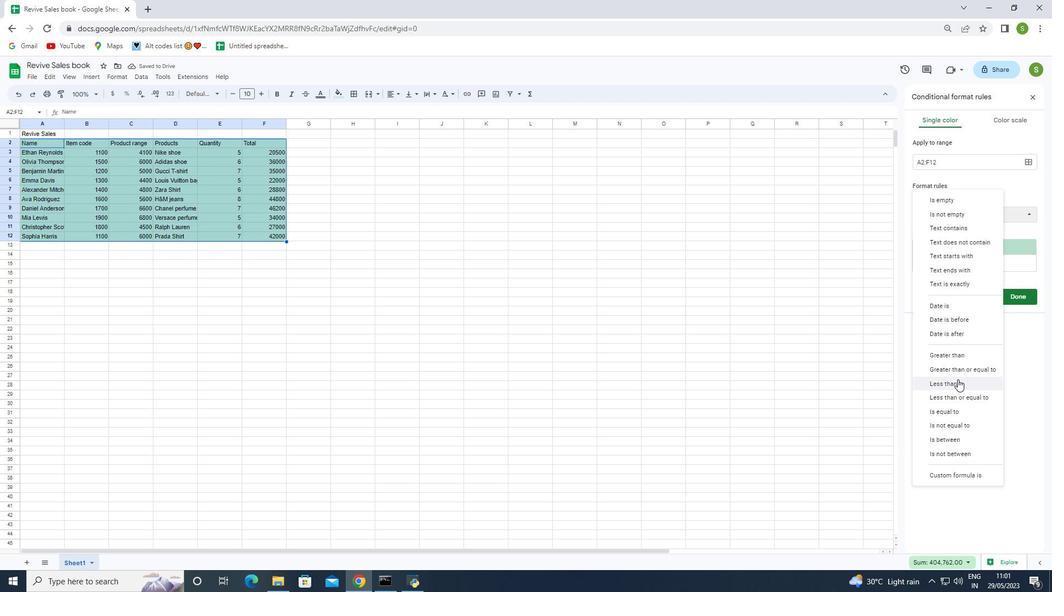 
Action: Mouse moved to (941, 231)
Screenshot: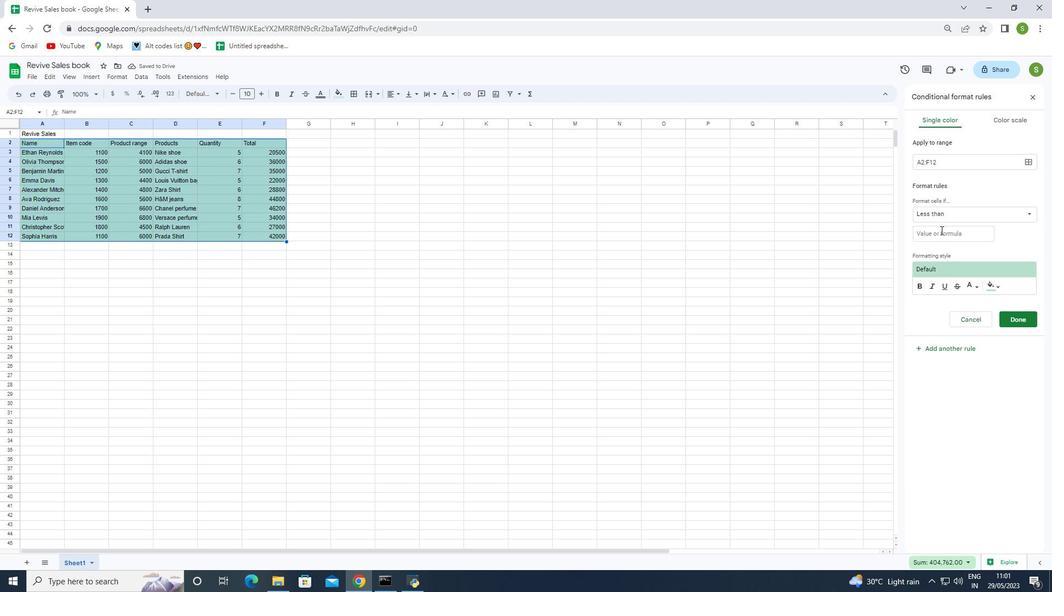 
Action: Mouse pressed left at (941, 231)
Screenshot: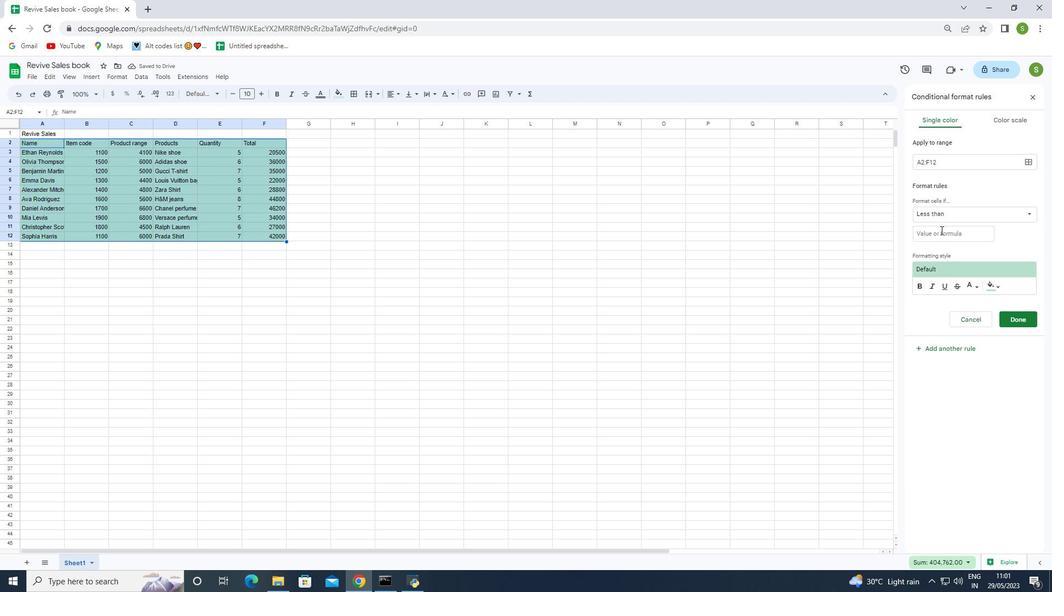 
Action: Key pressed 10
Screenshot: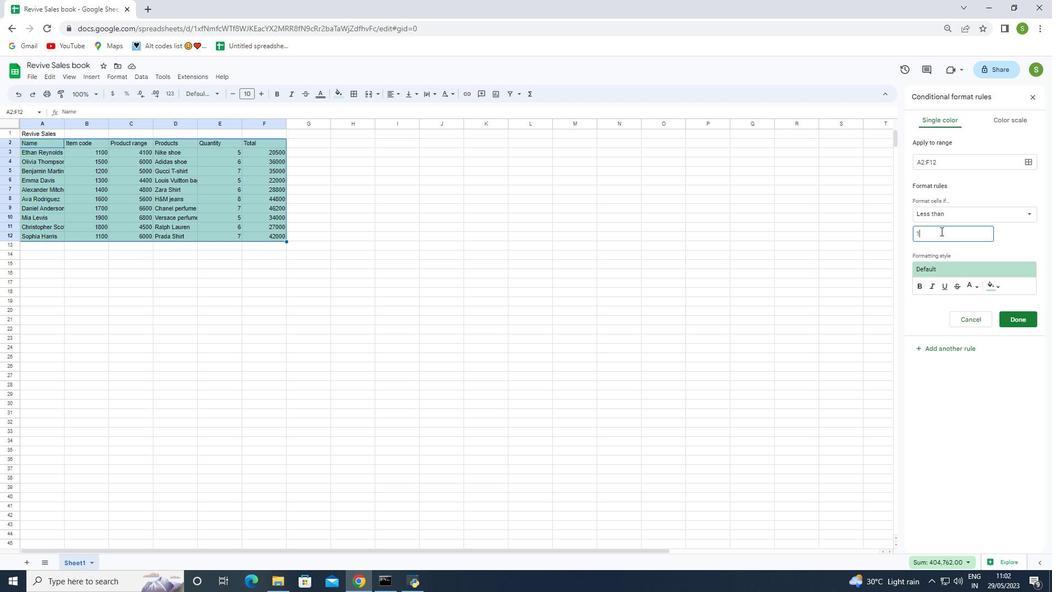 
Action: Mouse moved to (999, 287)
Screenshot: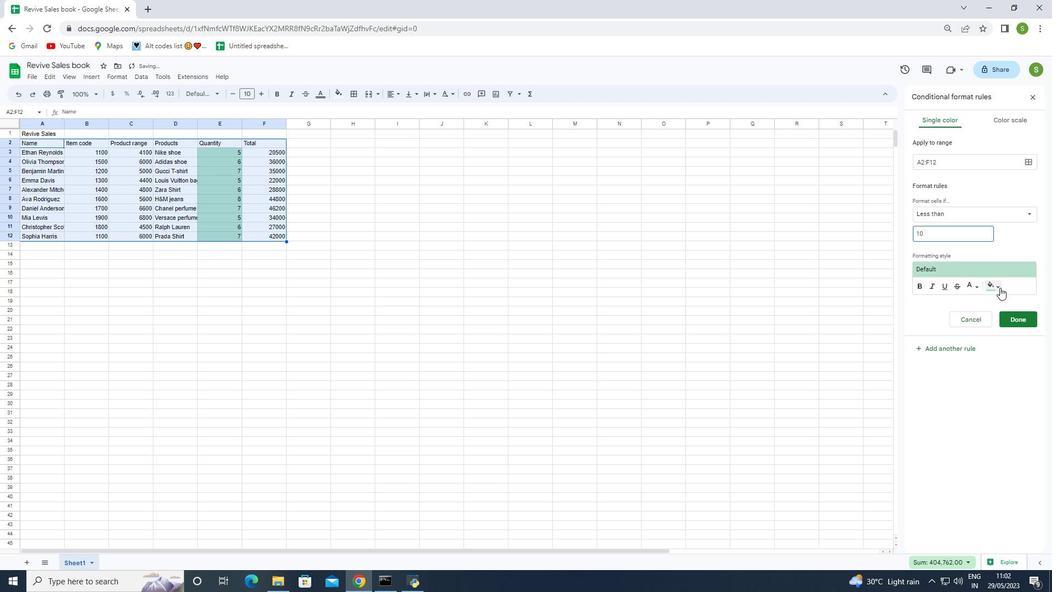 
Action: Mouse pressed left at (999, 287)
Screenshot: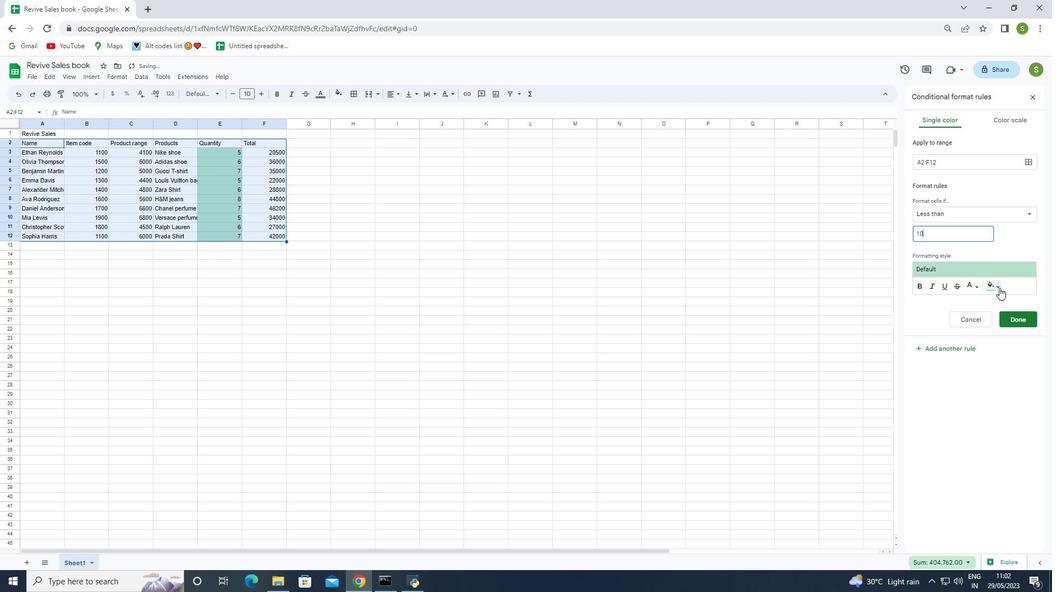 
Action: Mouse moved to (918, 353)
Screenshot: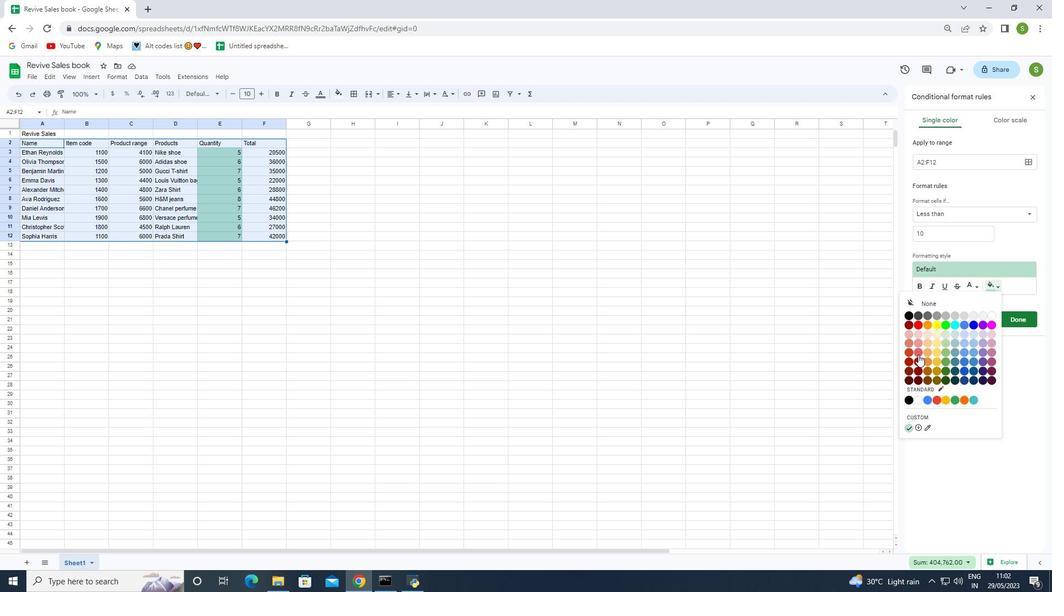 
Action: Mouse pressed left at (918, 353)
Screenshot: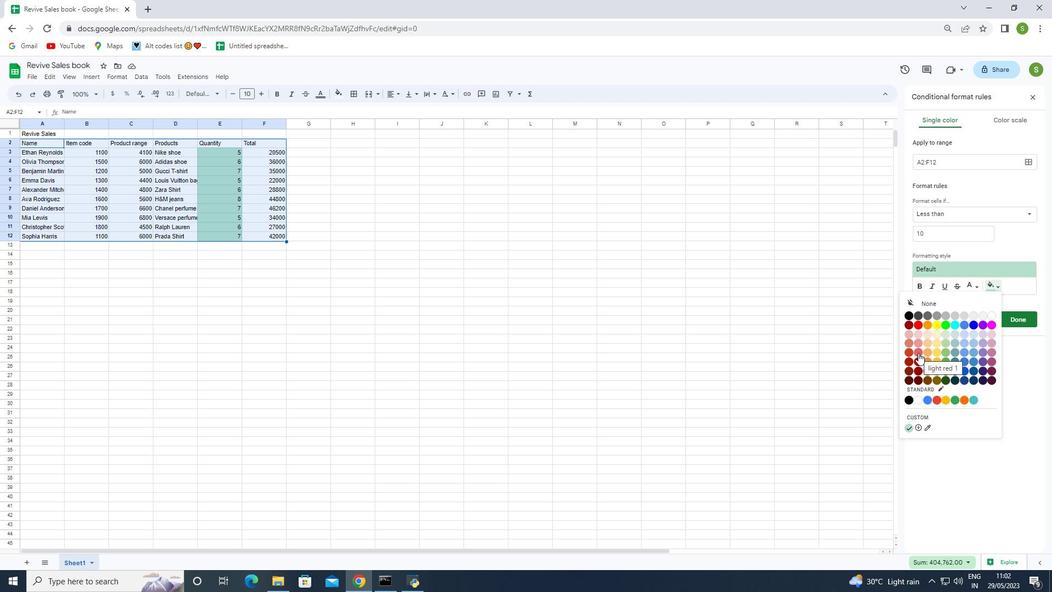 
Action: Mouse moved to (977, 290)
Screenshot: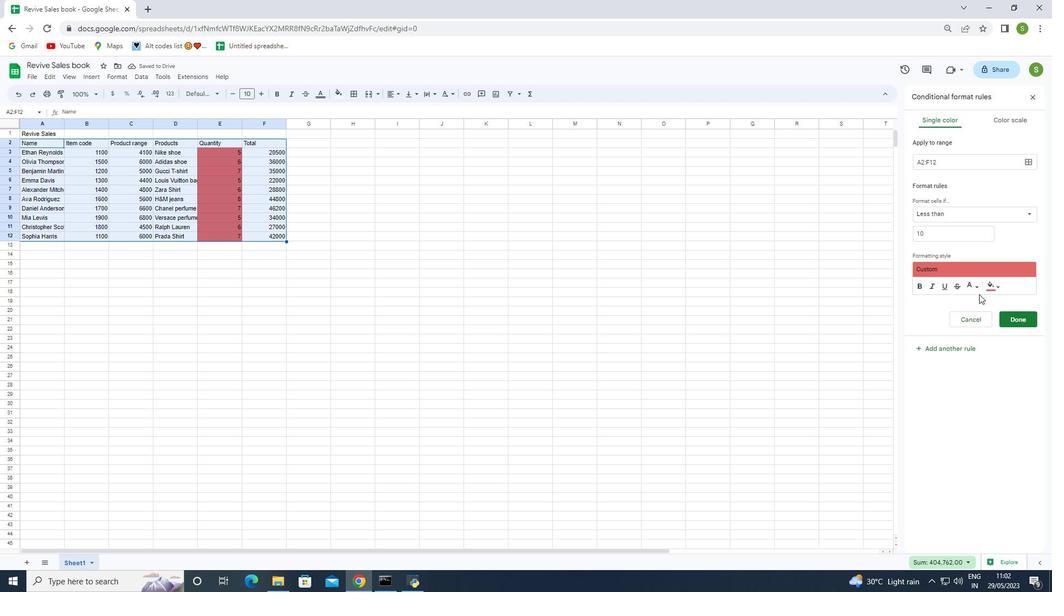 
Action: Mouse pressed left at (977, 290)
Screenshot: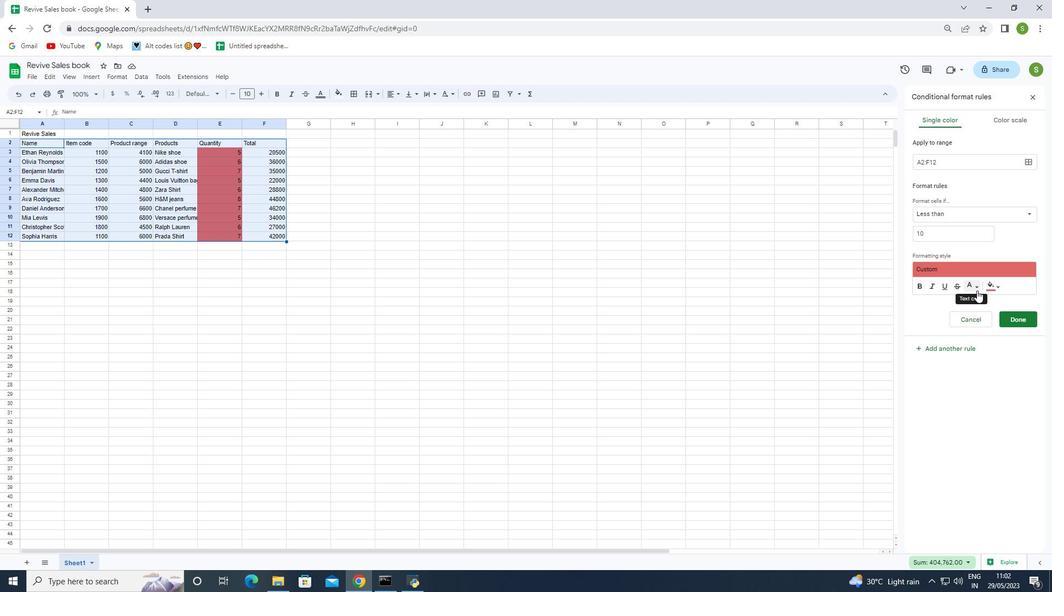 
Action: Mouse moved to (896, 325)
Screenshot: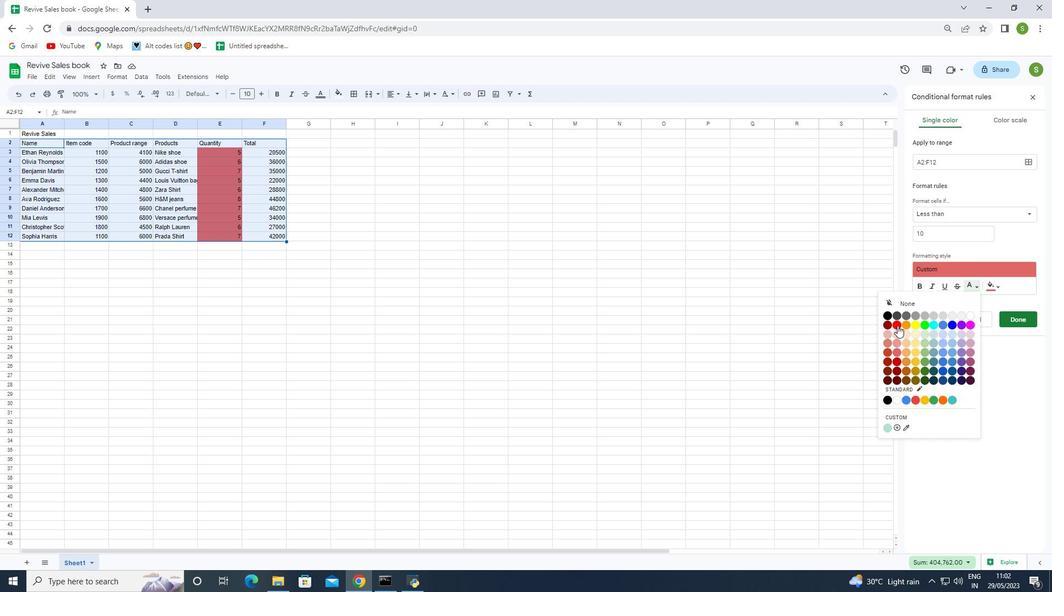 
Action: Mouse pressed left at (896, 325)
Screenshot: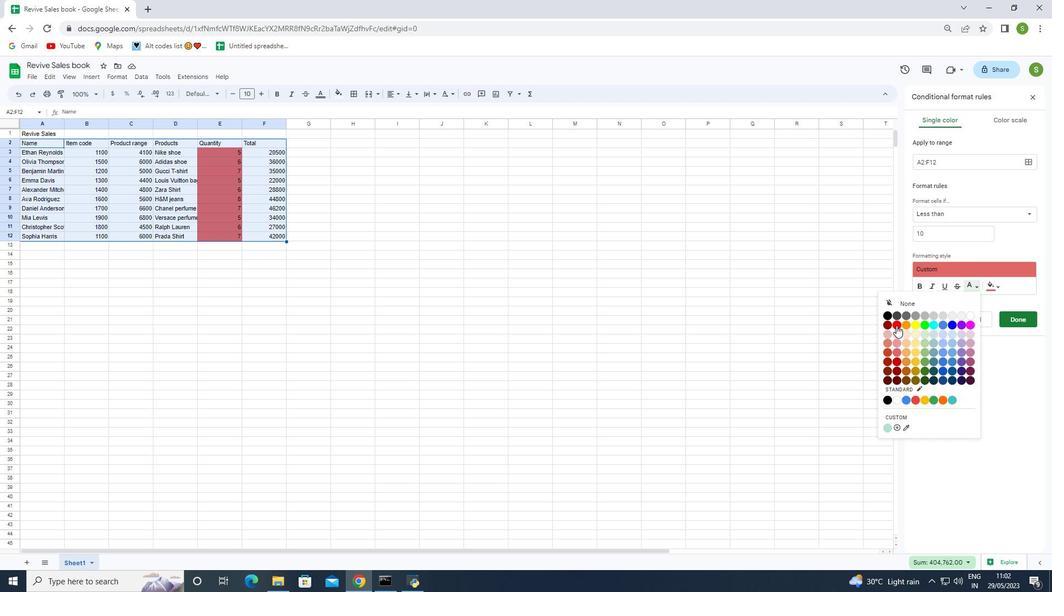 
Action: Mouse moved to (1011, 323)
Screenshot: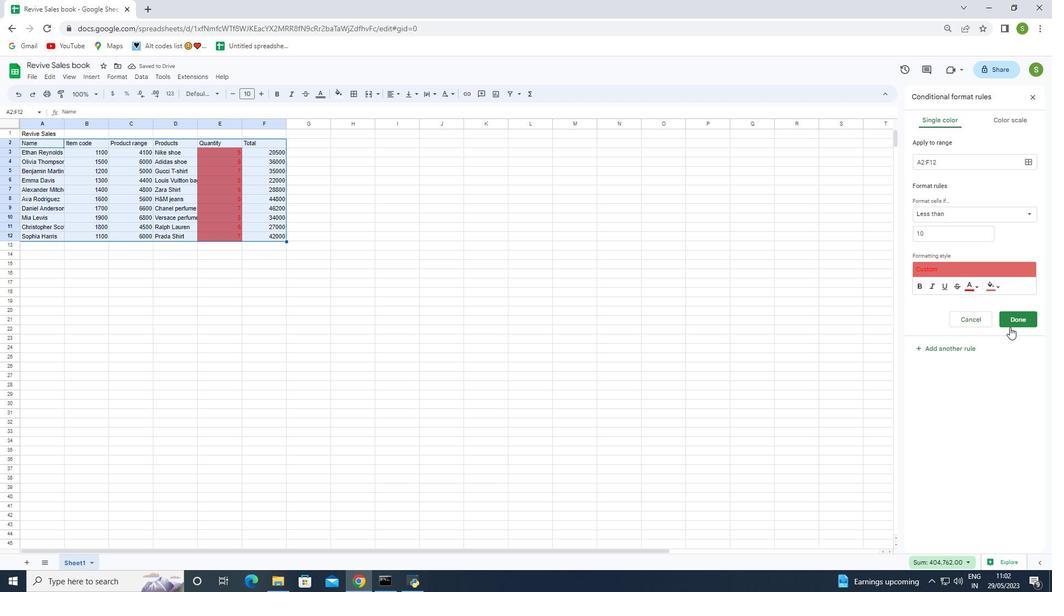 
Action: Mouse pressed left at (1011, 323)
Screenshot: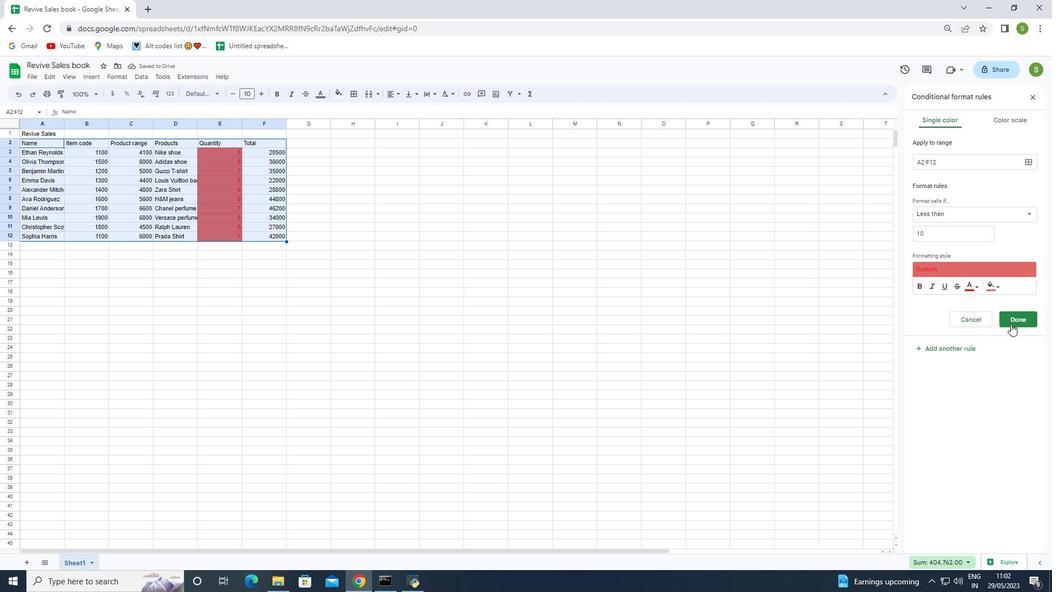 
Action: Mouse moved to (195, 320)
Screenshot: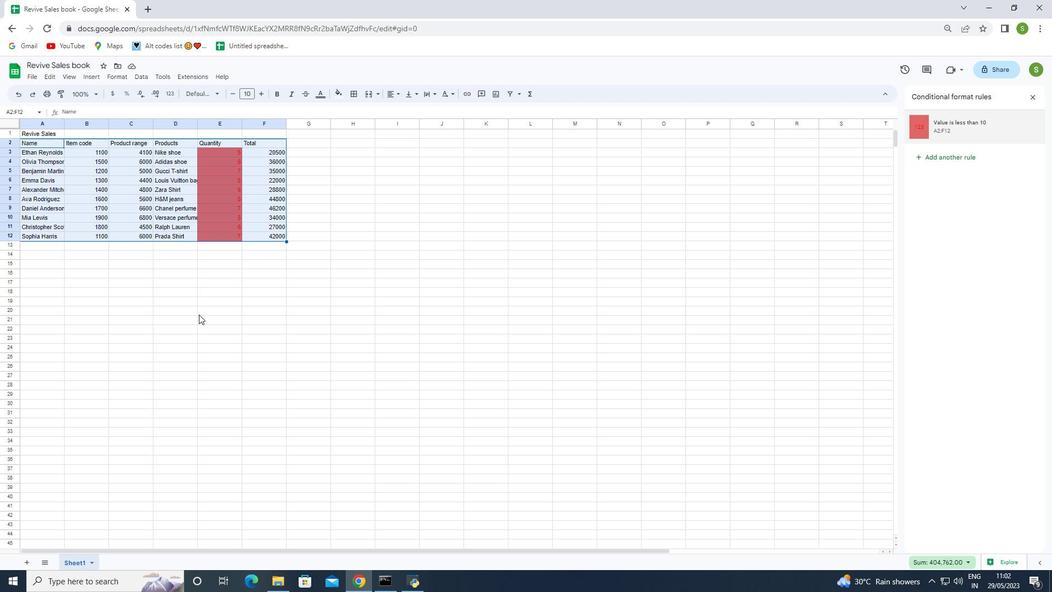 
Action: Mouse pressed left at (195, 320)
Screenshot: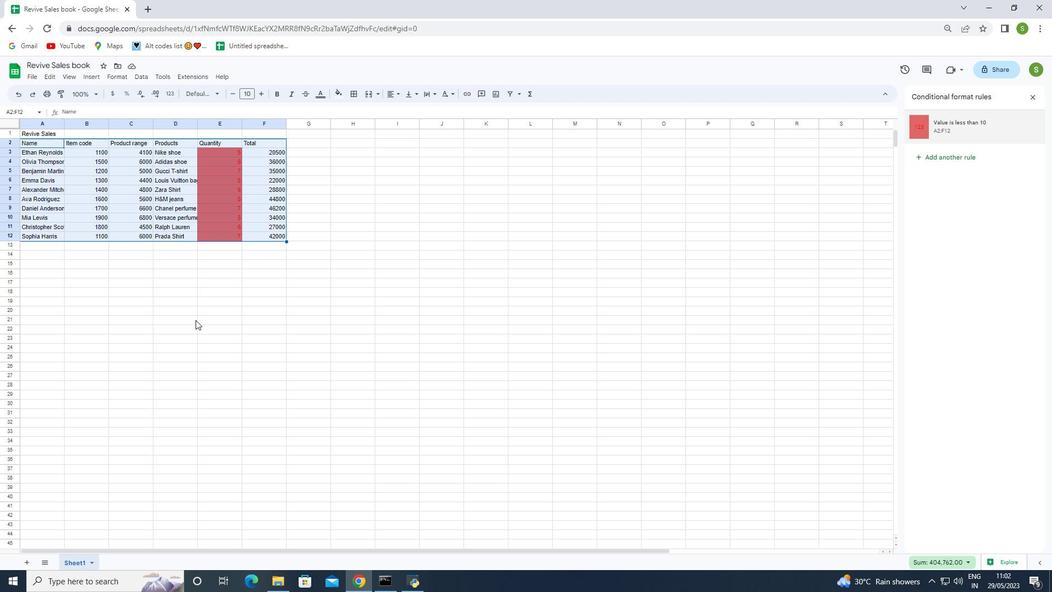 
Action: Mouse moved to (28, 70)
Screenshot: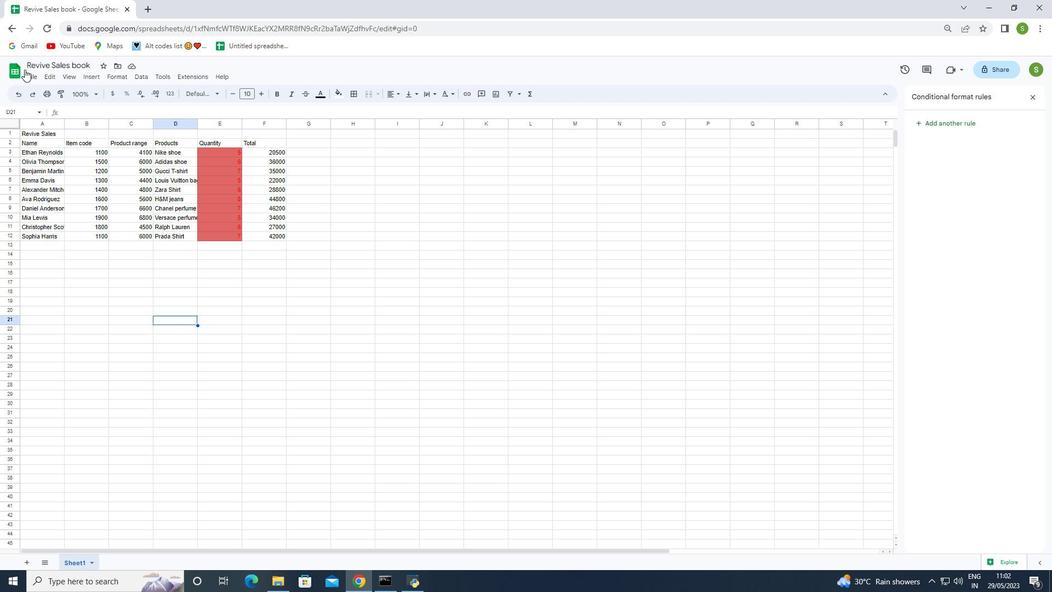 
Action: Mouse pressed left at (28, 70)
Screenshot: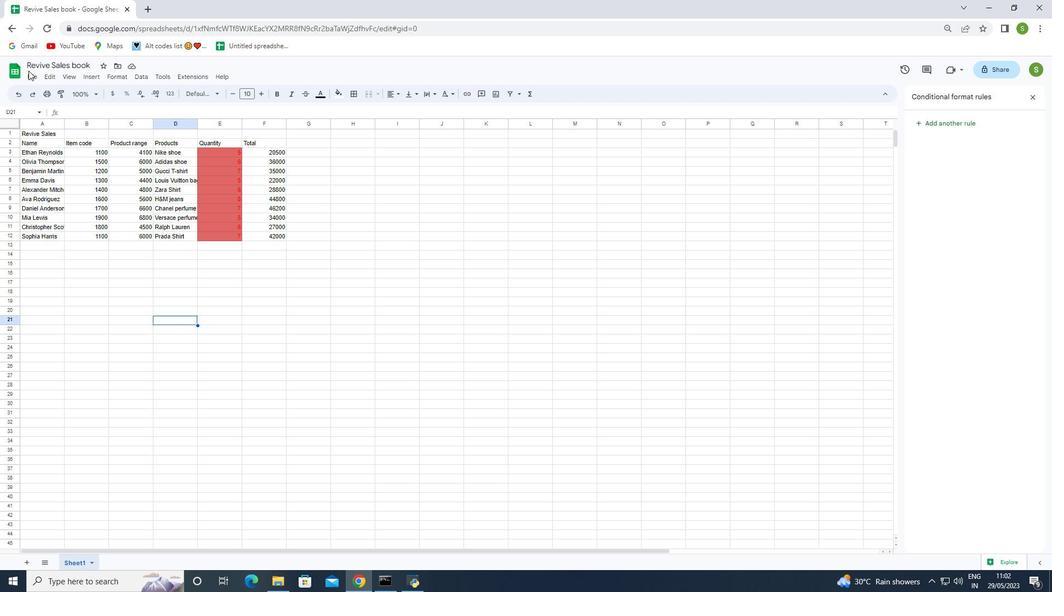 
Action: Mouse moved to (29, 75)
Screenshot: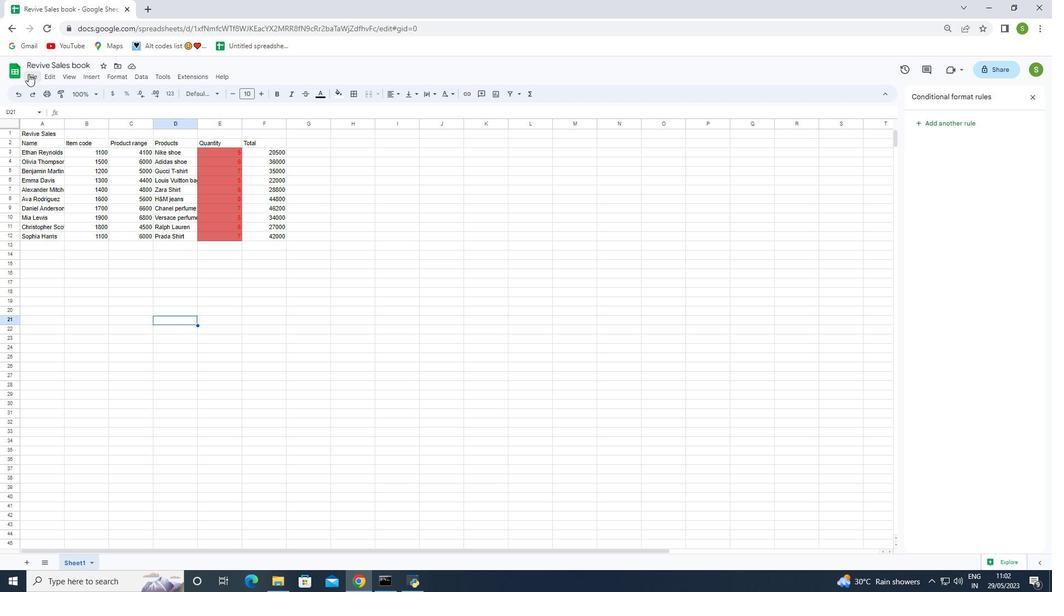 
Action: Mouse pressed left at (29, 75)
Screenshot: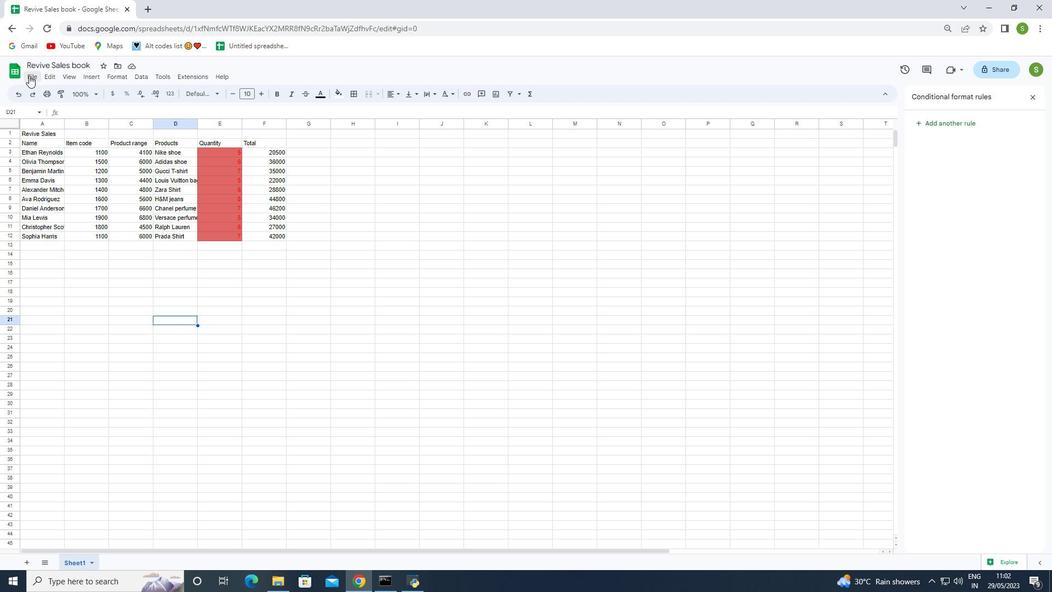 
Action: Mouse moved to (61, 208)
Screenshot: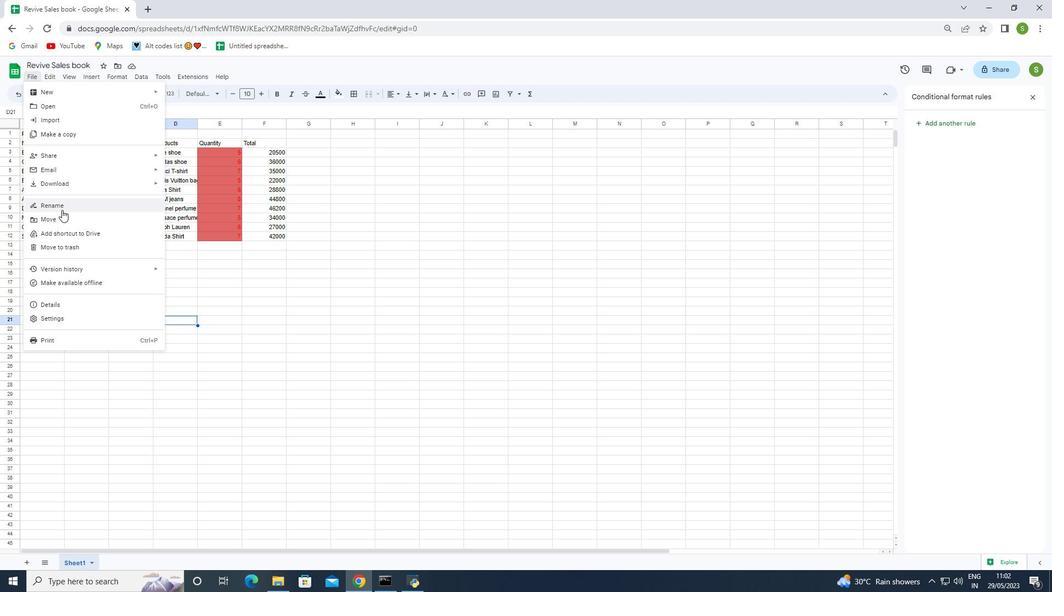 
Action: Mouse pressed left at (61, 208)
Screenshot: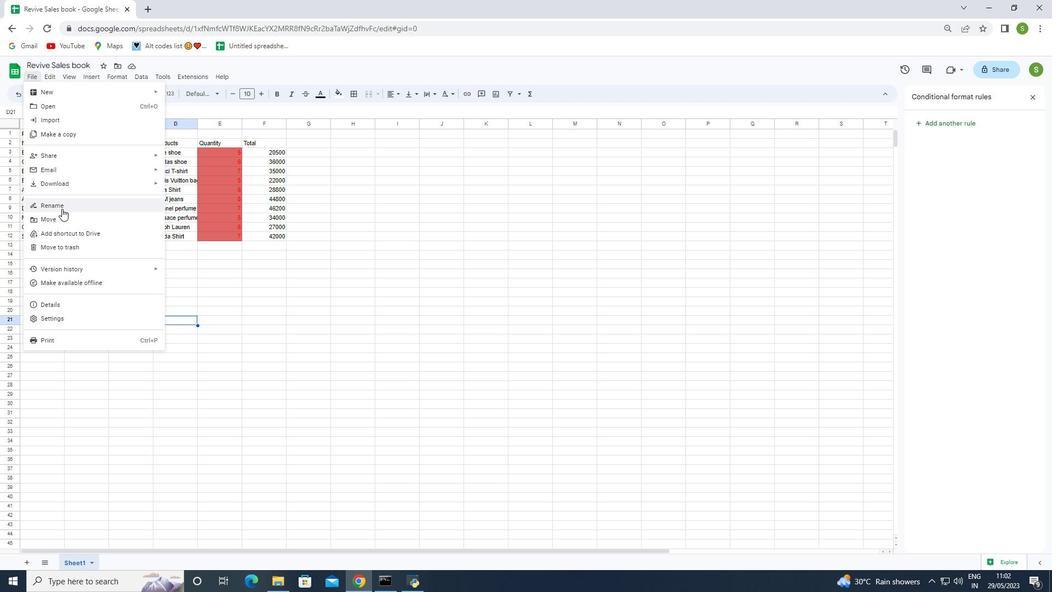 
Action: Mouse moved to (61, 207)
Screenshot: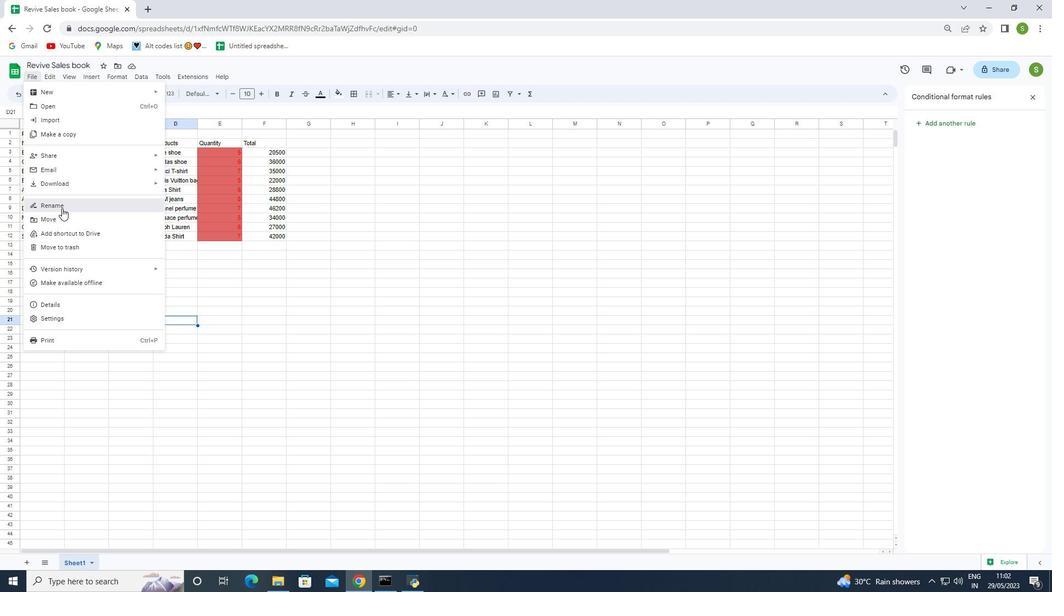 
Action: Key pressed <Key.backspace><Key.shift>Revive<Key.space><Key.shift>Salesb<Key.backspace><Key.space>book<Key.enter>
Screenshot: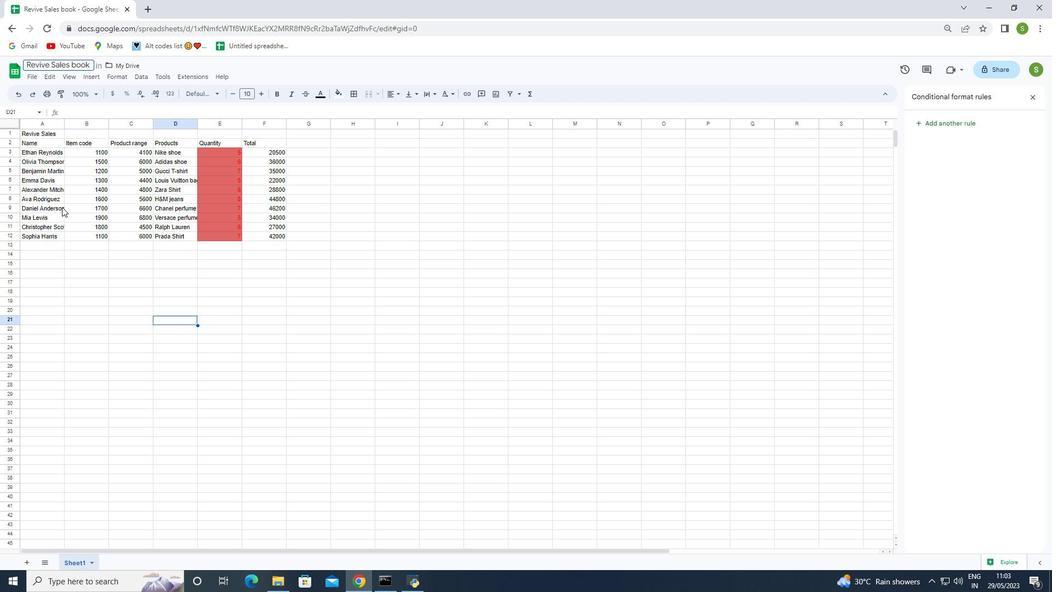 
Action: Mouse moved to (213, 354)
Screenshot: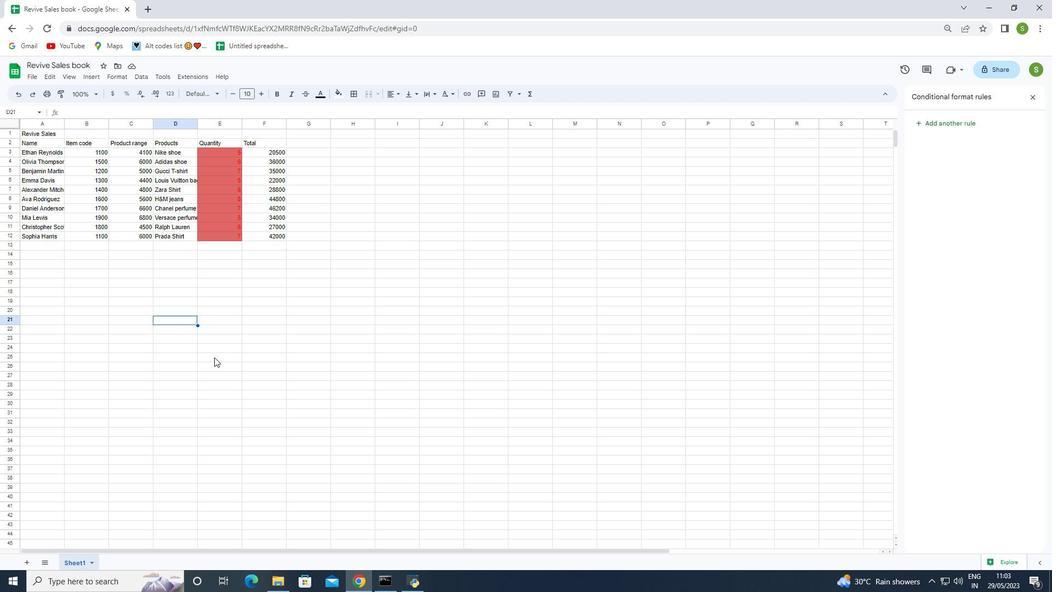 
Action: Mouse pressed left at (213, 354)
Screenshot: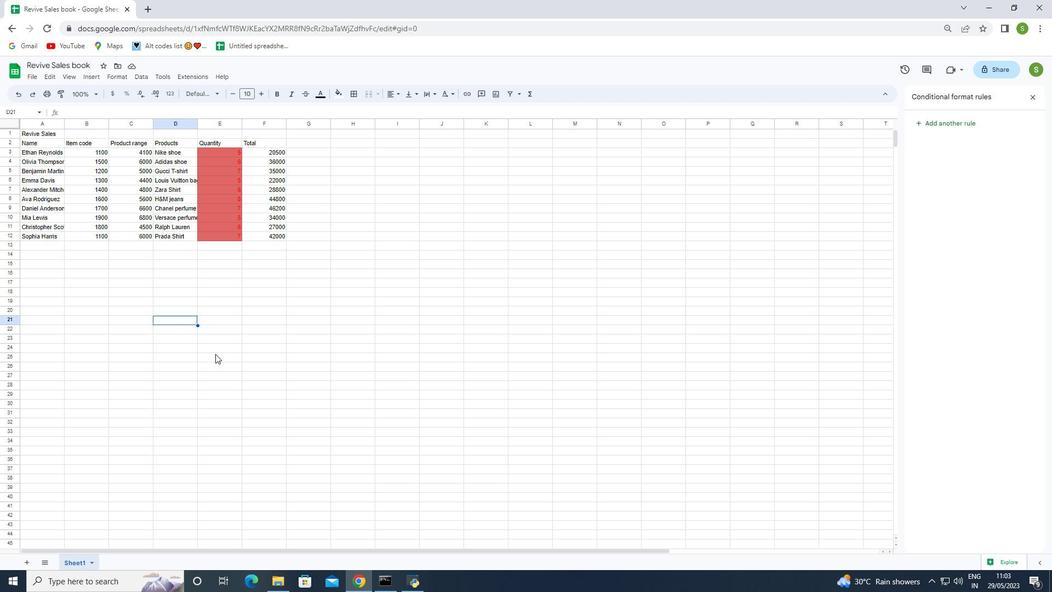 
Action: Mouse moved to (214, 354)
Screenshot: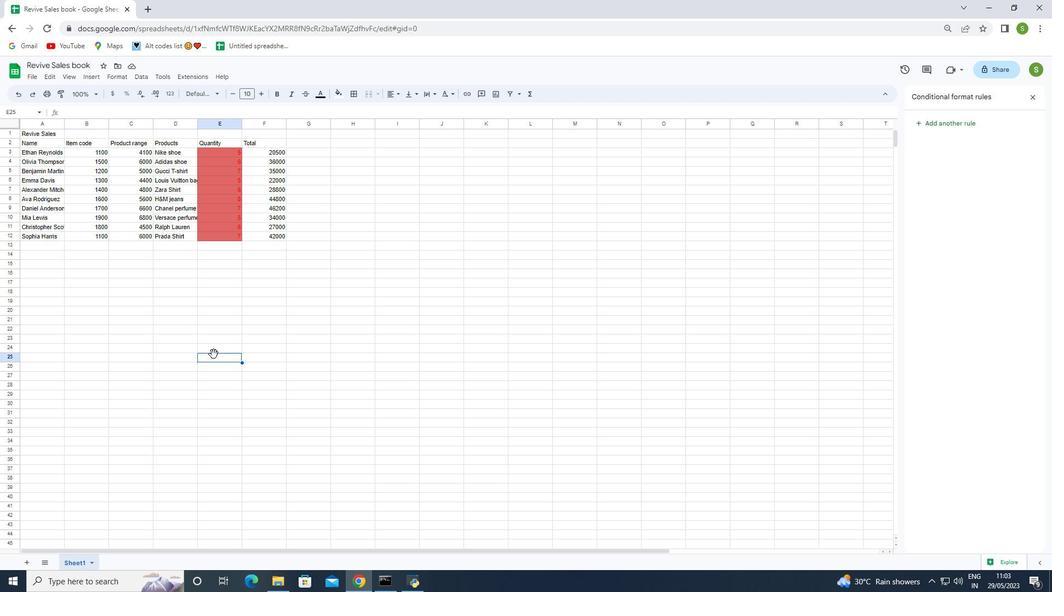 
